 Task: Sort the products in the category "Babies & Kids" by price (lowest first).
Action: Mouse moved to (322, 146)
Screenshot: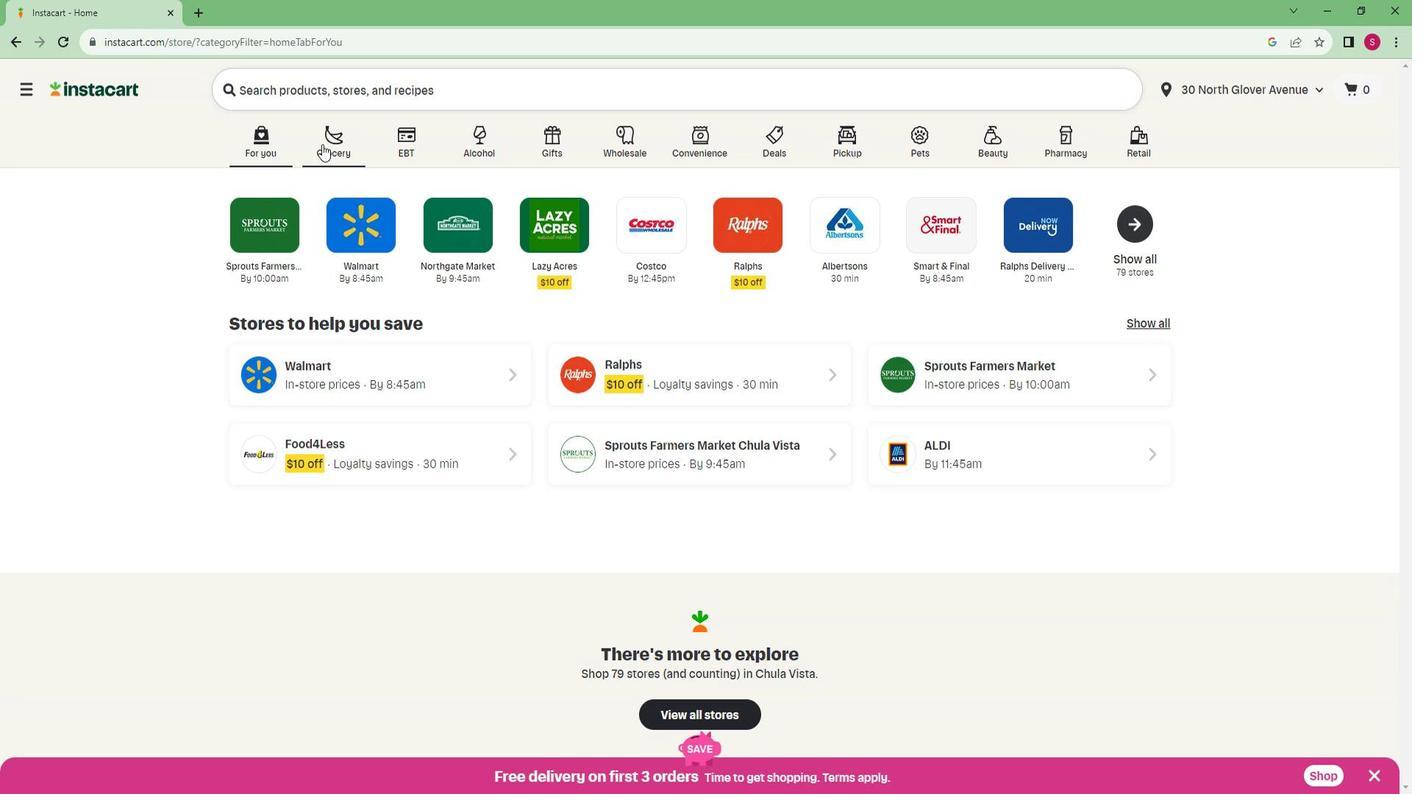 
Action: Mouse pressed left at (322, 146)
Screenshot: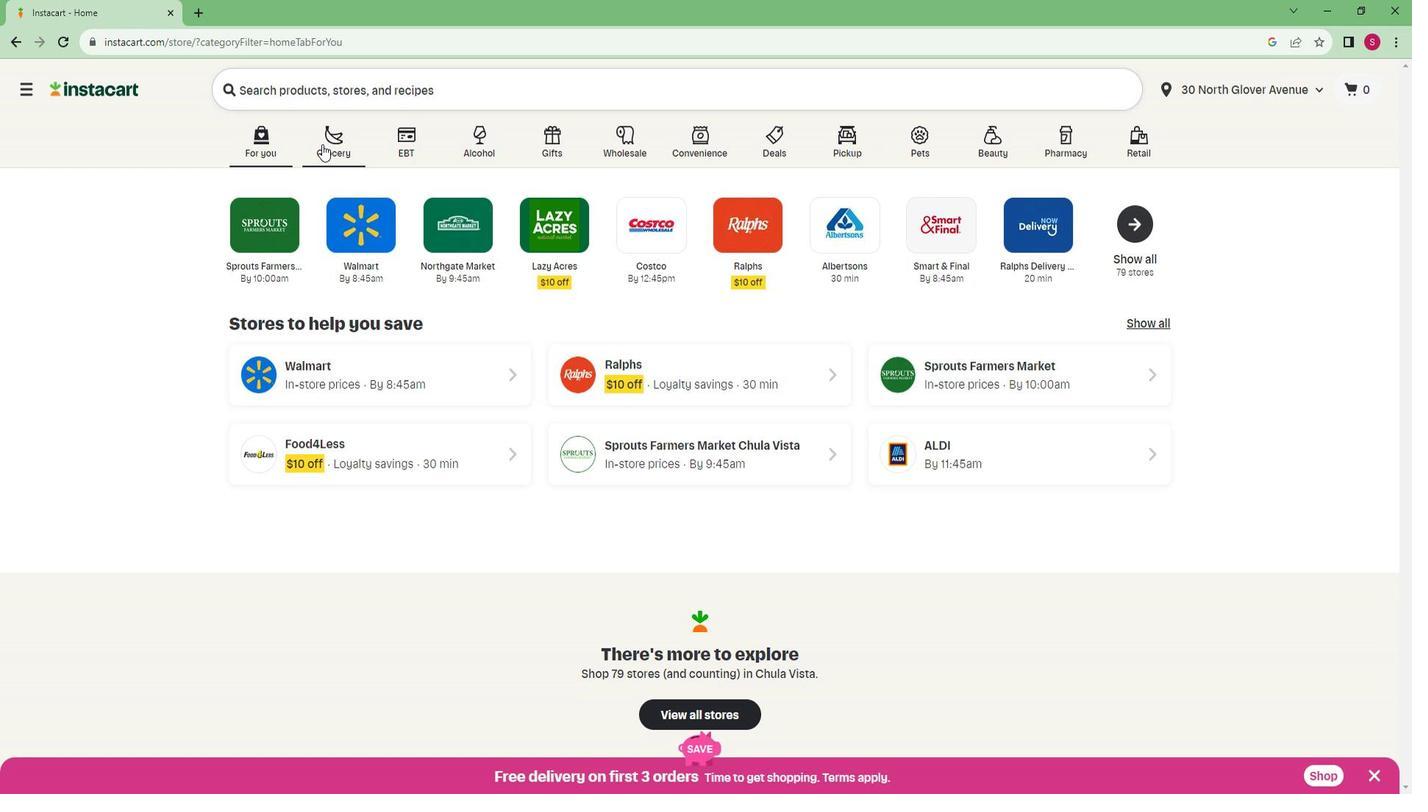 
Action: Mouse moved to (304, 433)
Screenshot: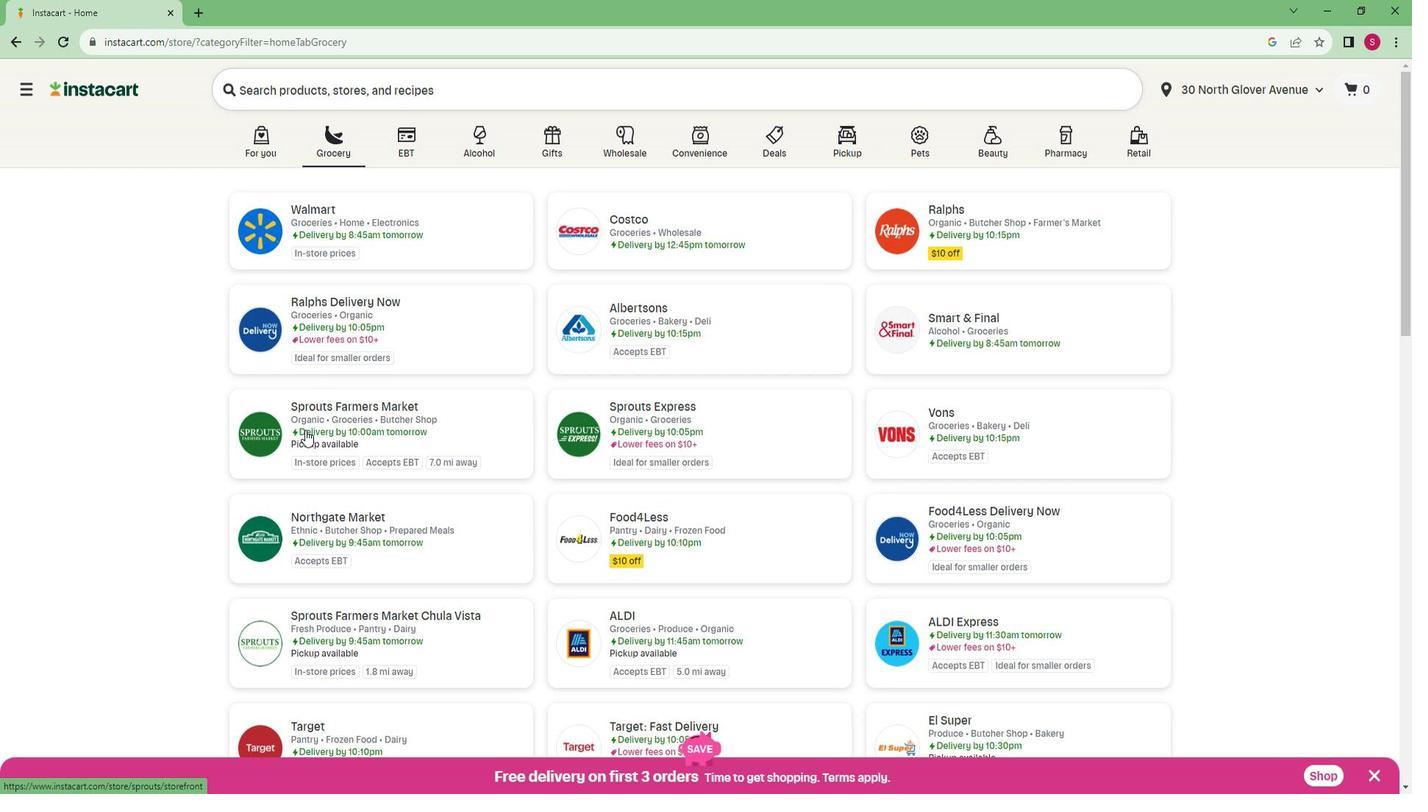 
Action: Mouse pressed left at (304, 433)
Screenshot: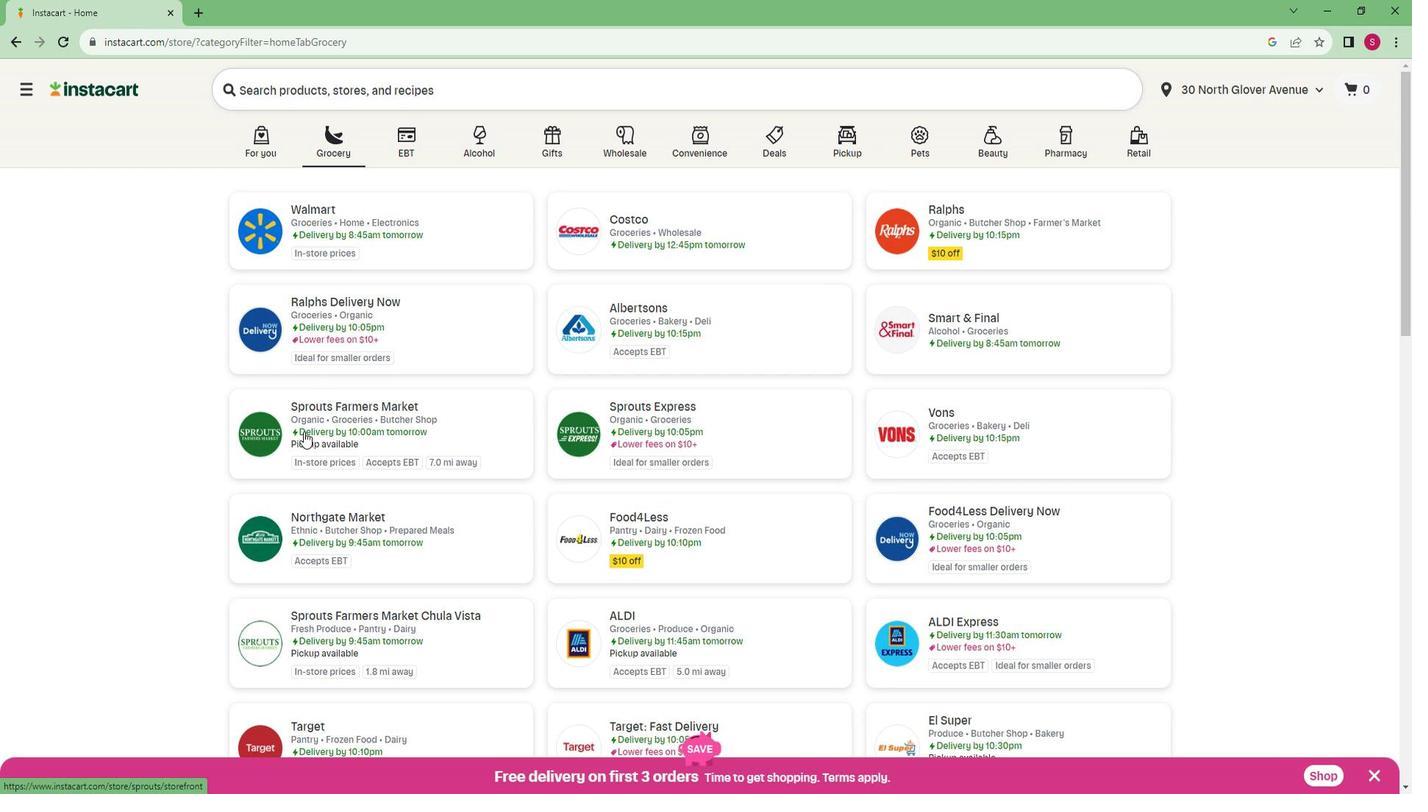 
Action: Mouse moved to (145, 553)
Screenshot: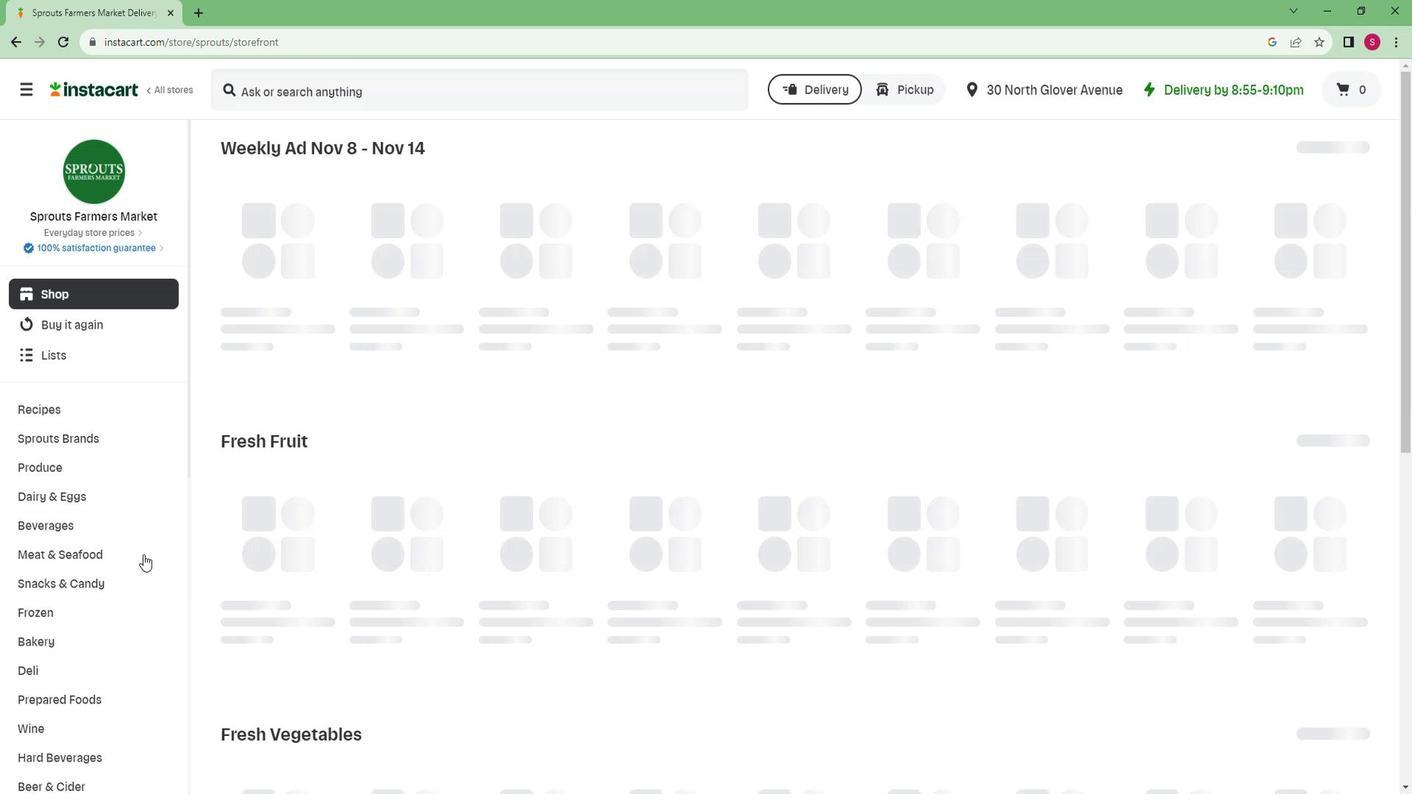 
Action: Mouse scrolled (145, 553) with delta (0, 0)
Screenshot: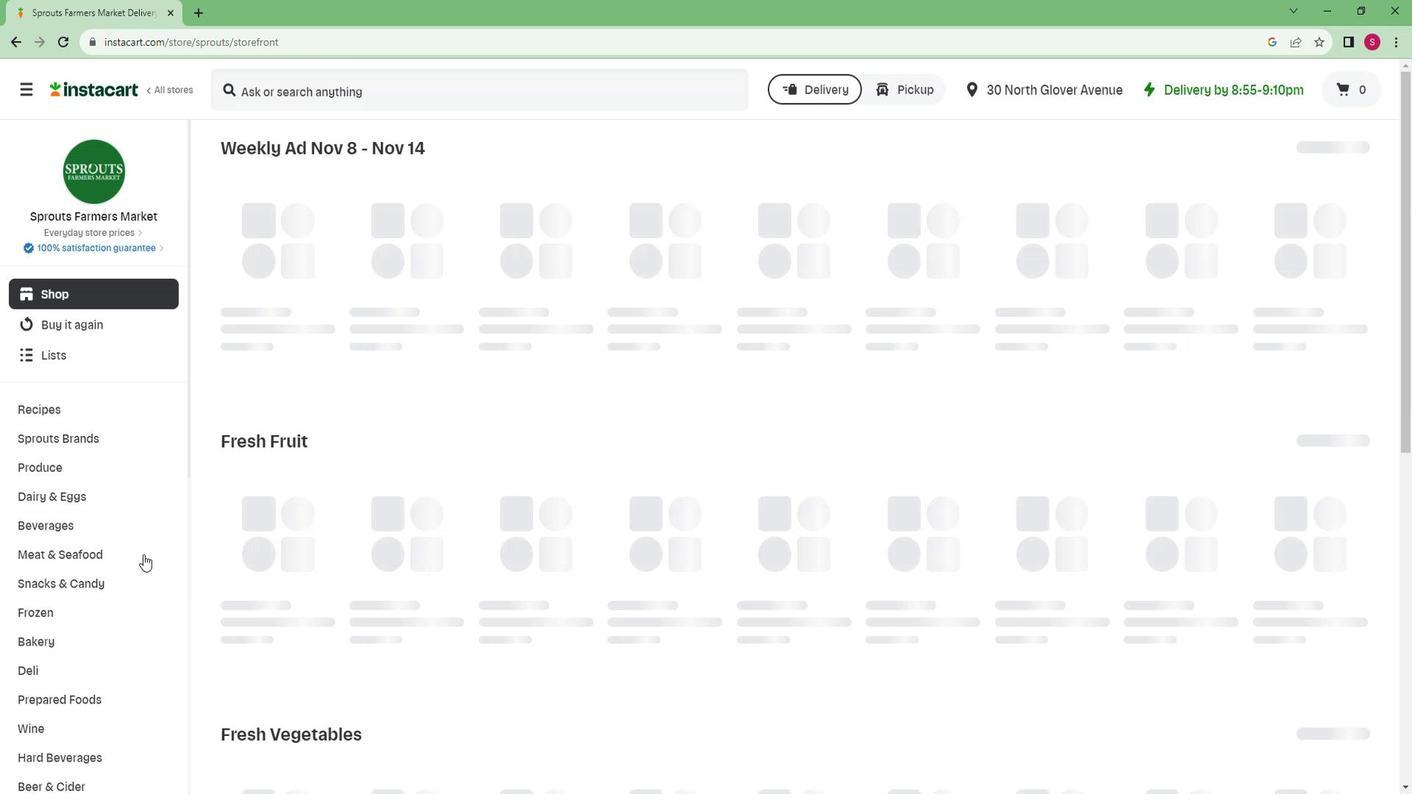 
Action: Mouse moved to (144, 556)
Screenshot: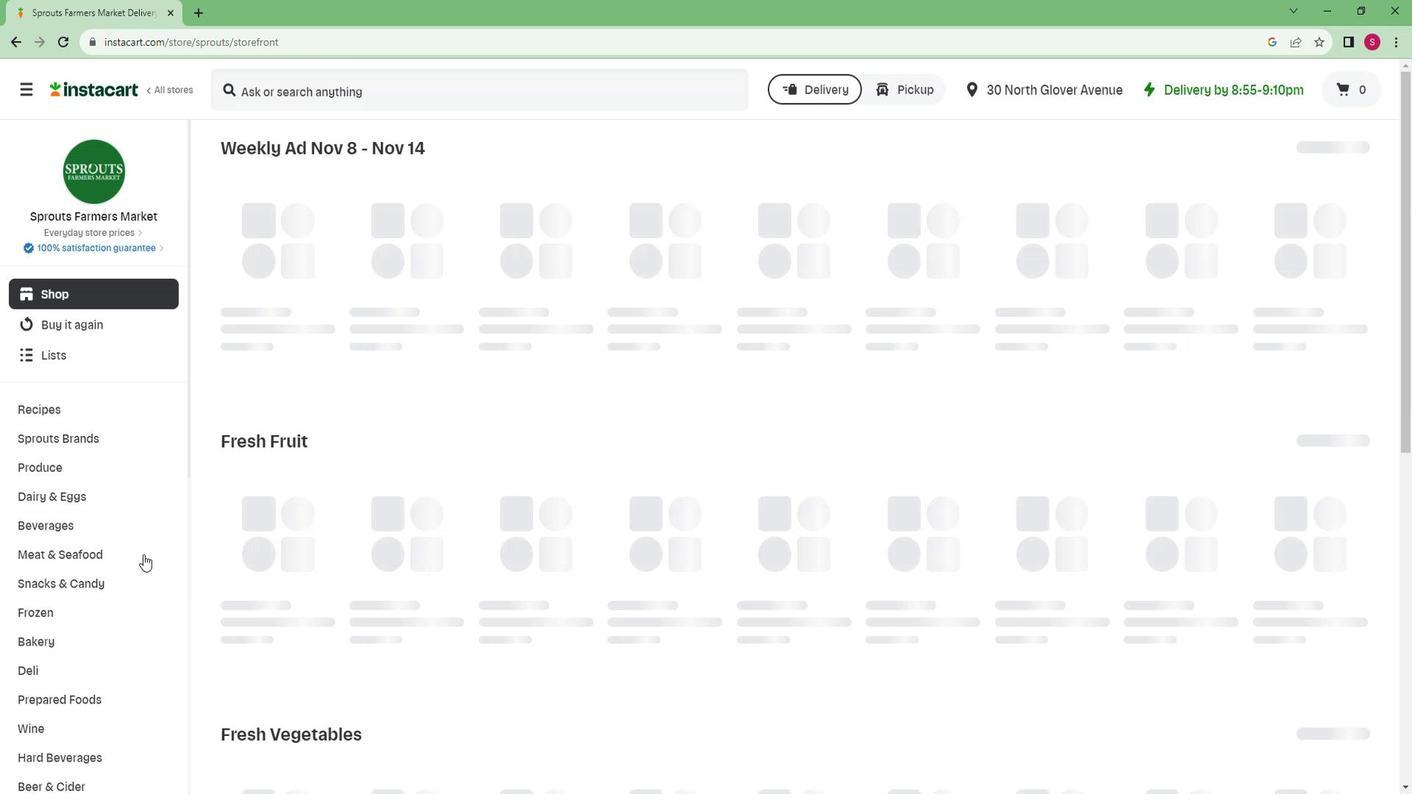 
Action: Mouse scrolled (144, 555) with delta (0, 0)
Screenshot: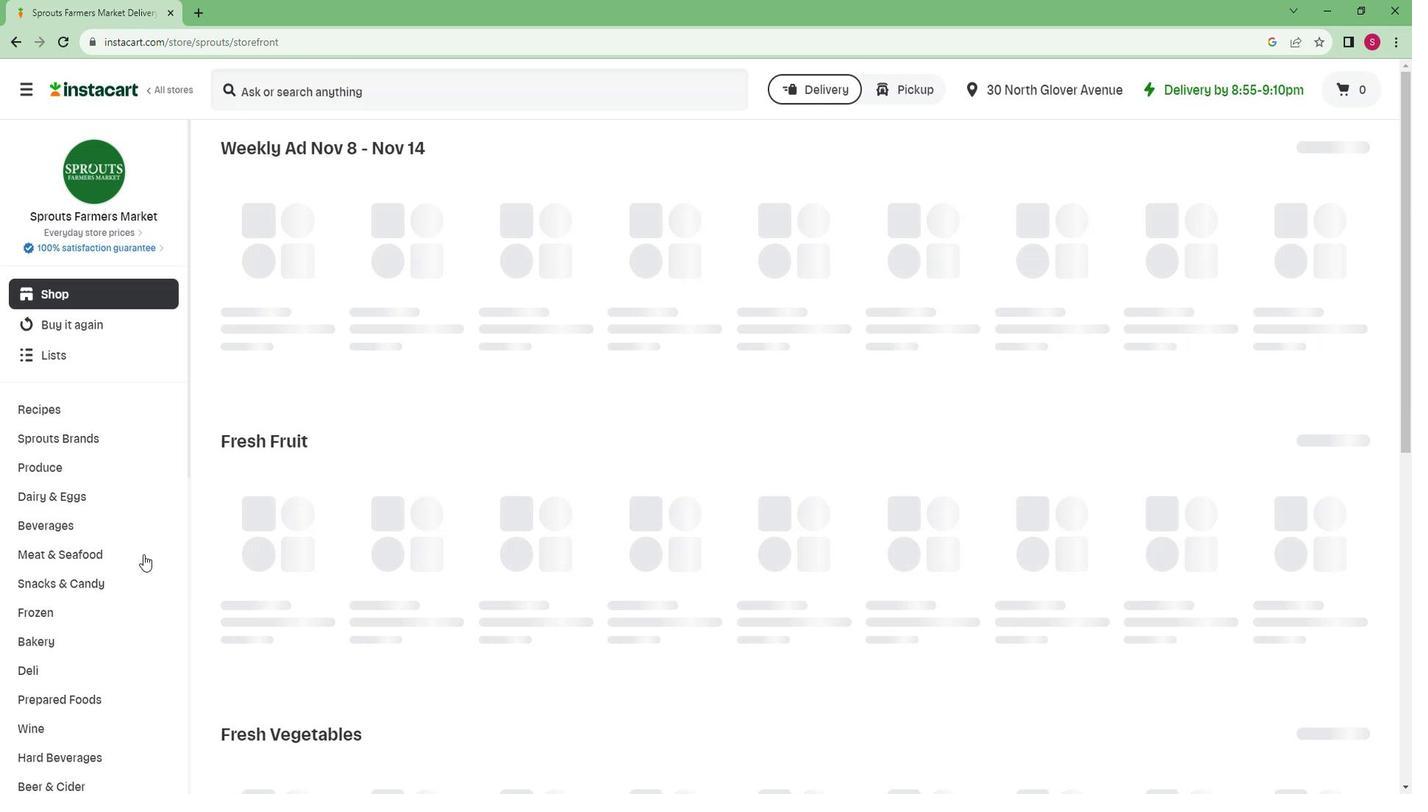 
Action: Mouse scrolled (144, 555) with delta (0, 0)
Screenshot: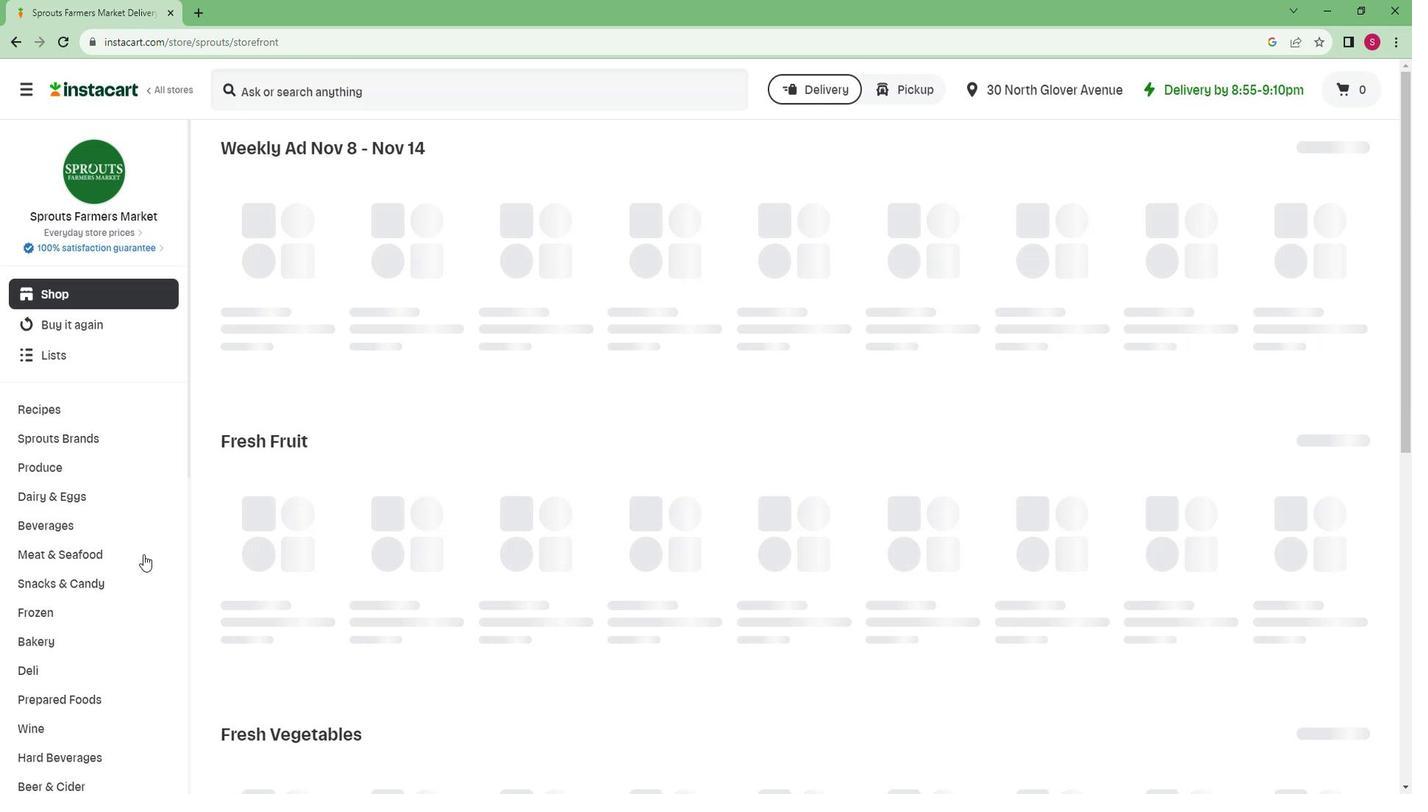 
Action: Mouse scrolled (144, 555) with delta (0, 0)
Screenshot: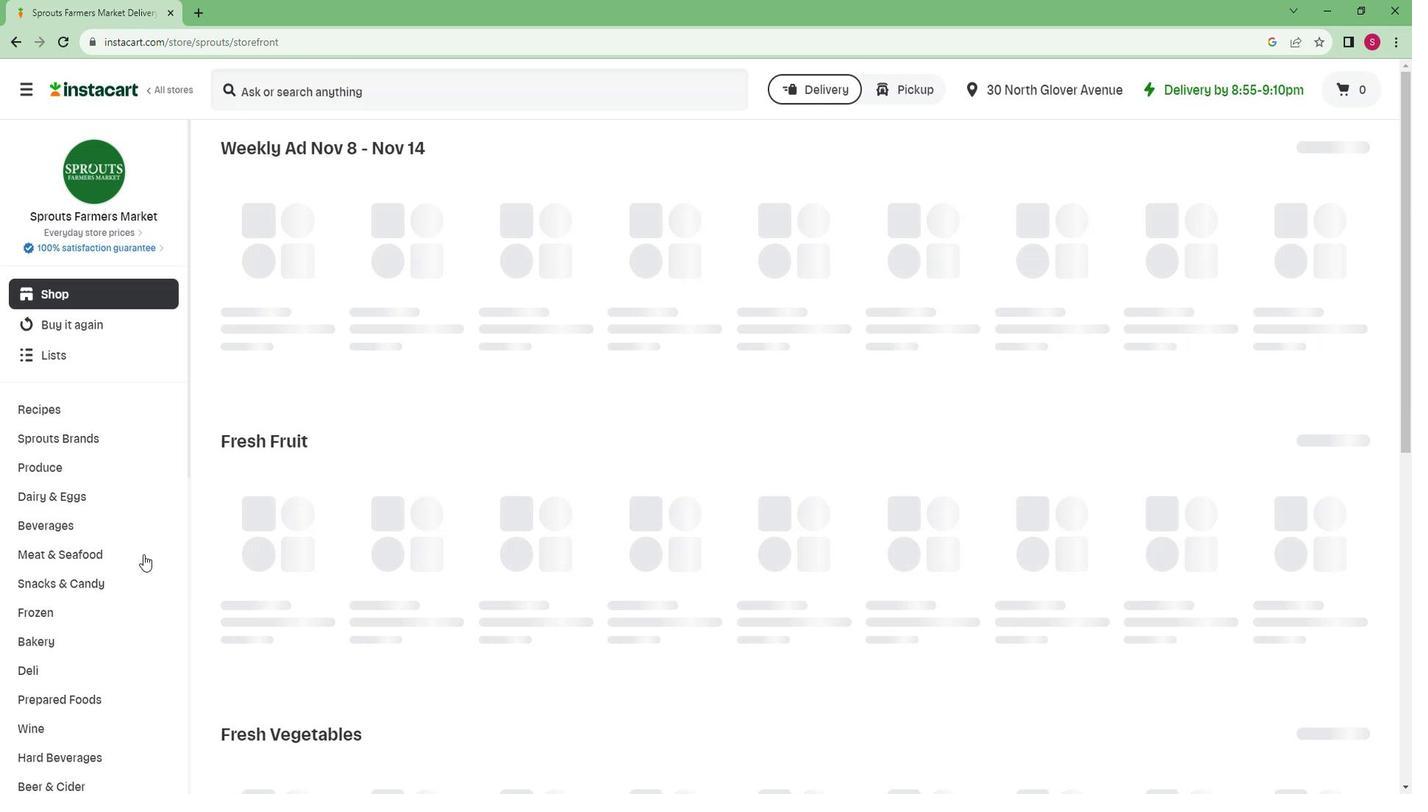 
Action: Mouse scrolled (144, 555) with delta (0, 0)
Screenshot: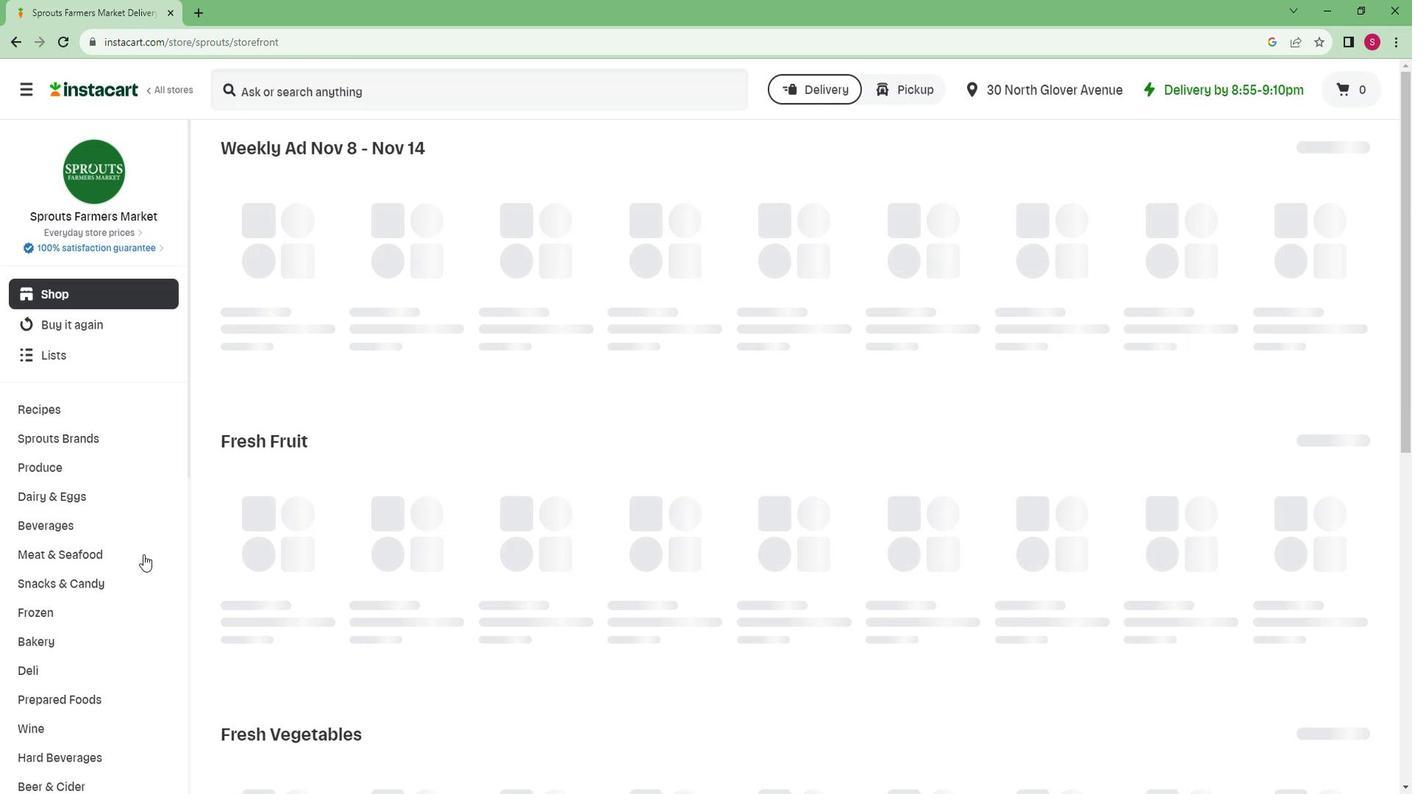 
Action: Mouse scrolled (144, 555) with delta (0, 0)
Screenshot: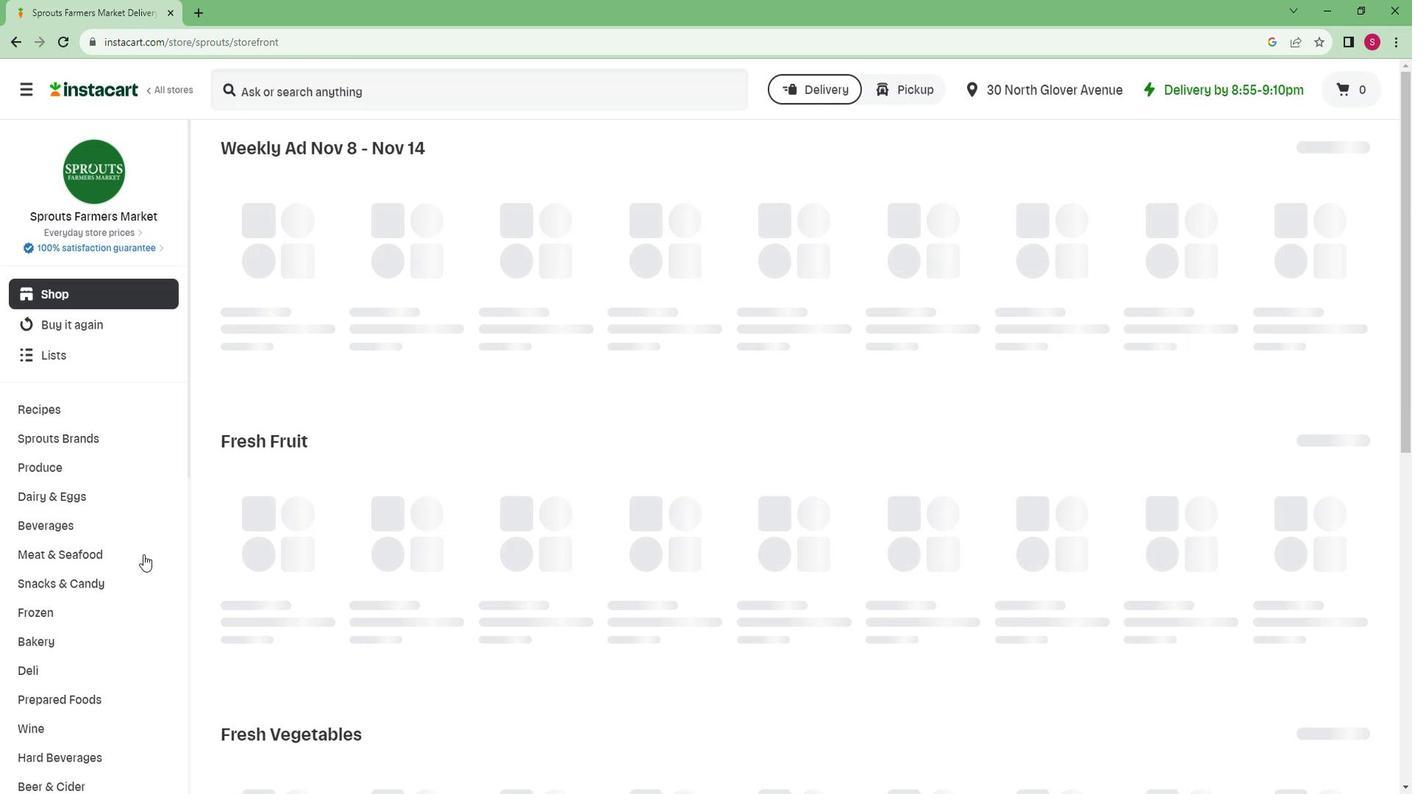 
Action: Mouse moved to (142, 556)
Screenshot: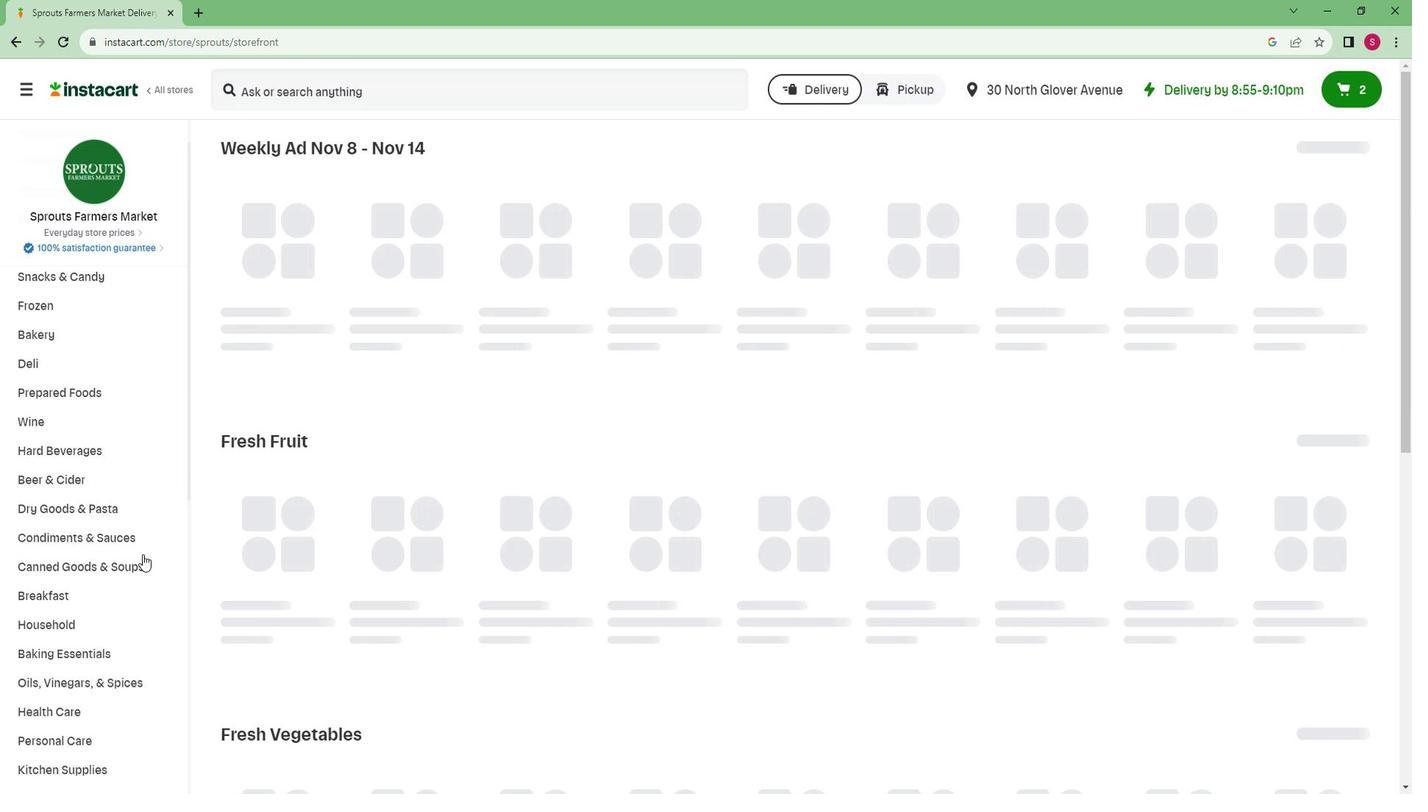 
Action: Mouse scrolled (142, 555) with delta (0, 0)
Screenshot: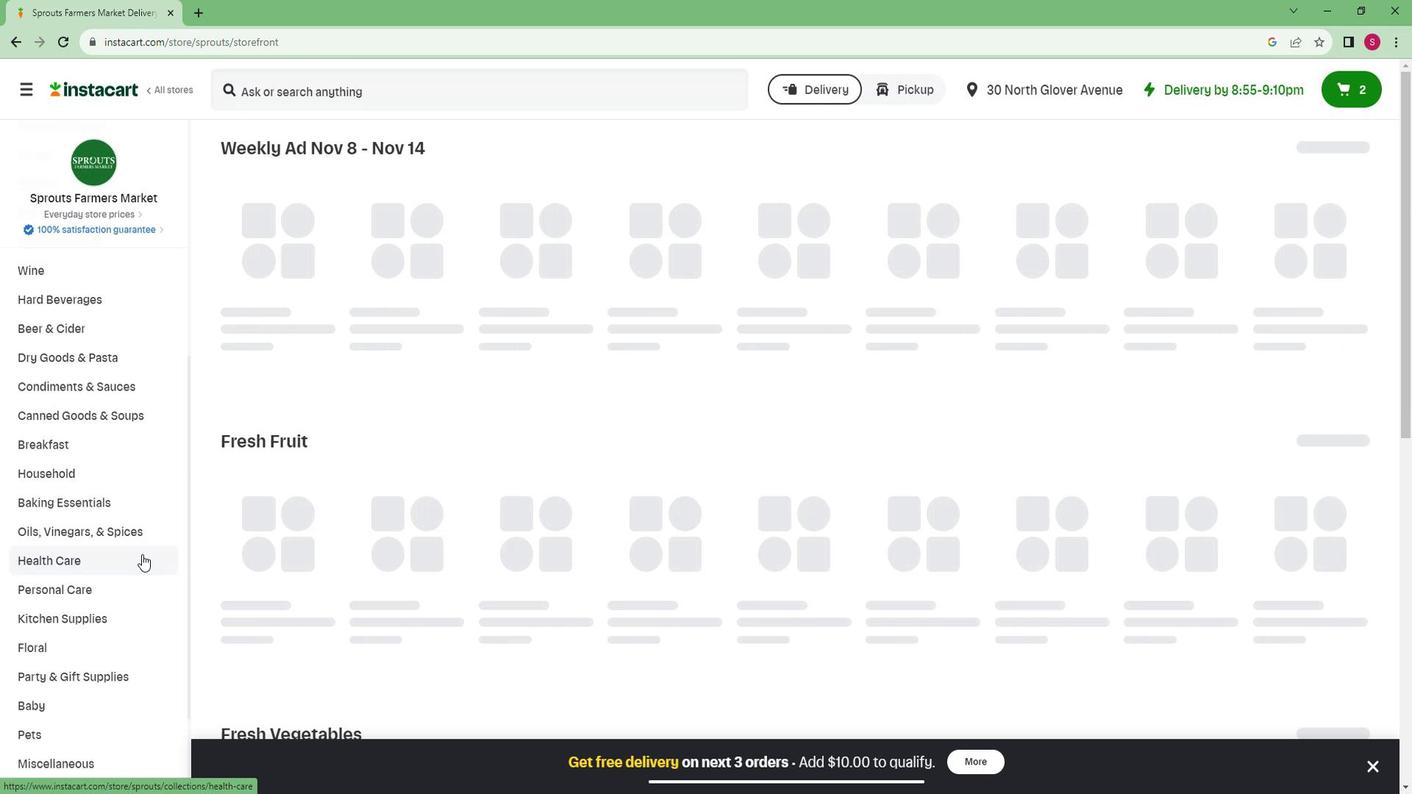 
Action: Mouse scrolled (142, 555) with delta (0, 0)
Screenshot: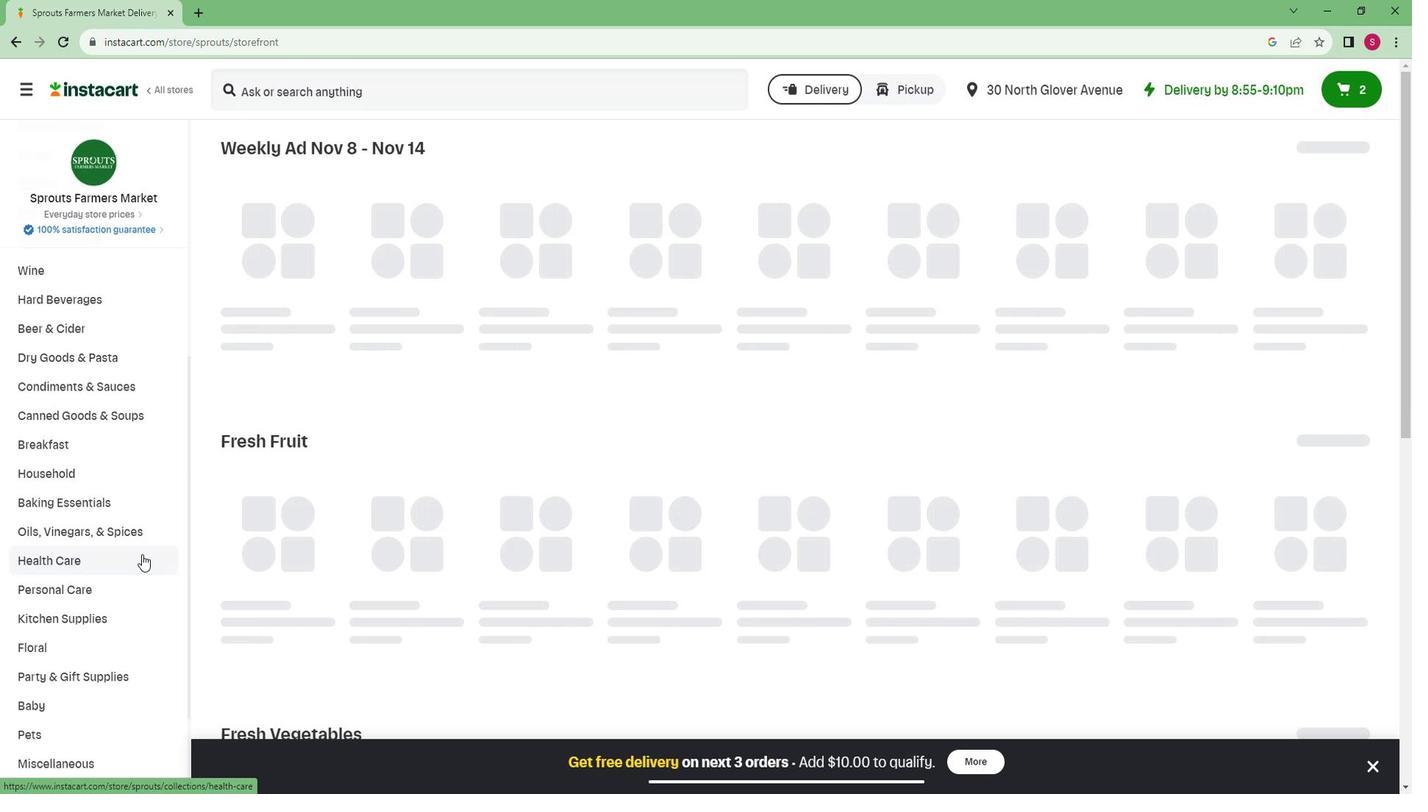 
Action: Mouse scrolled (142, 555) with delta (0, 0)
Screenshot: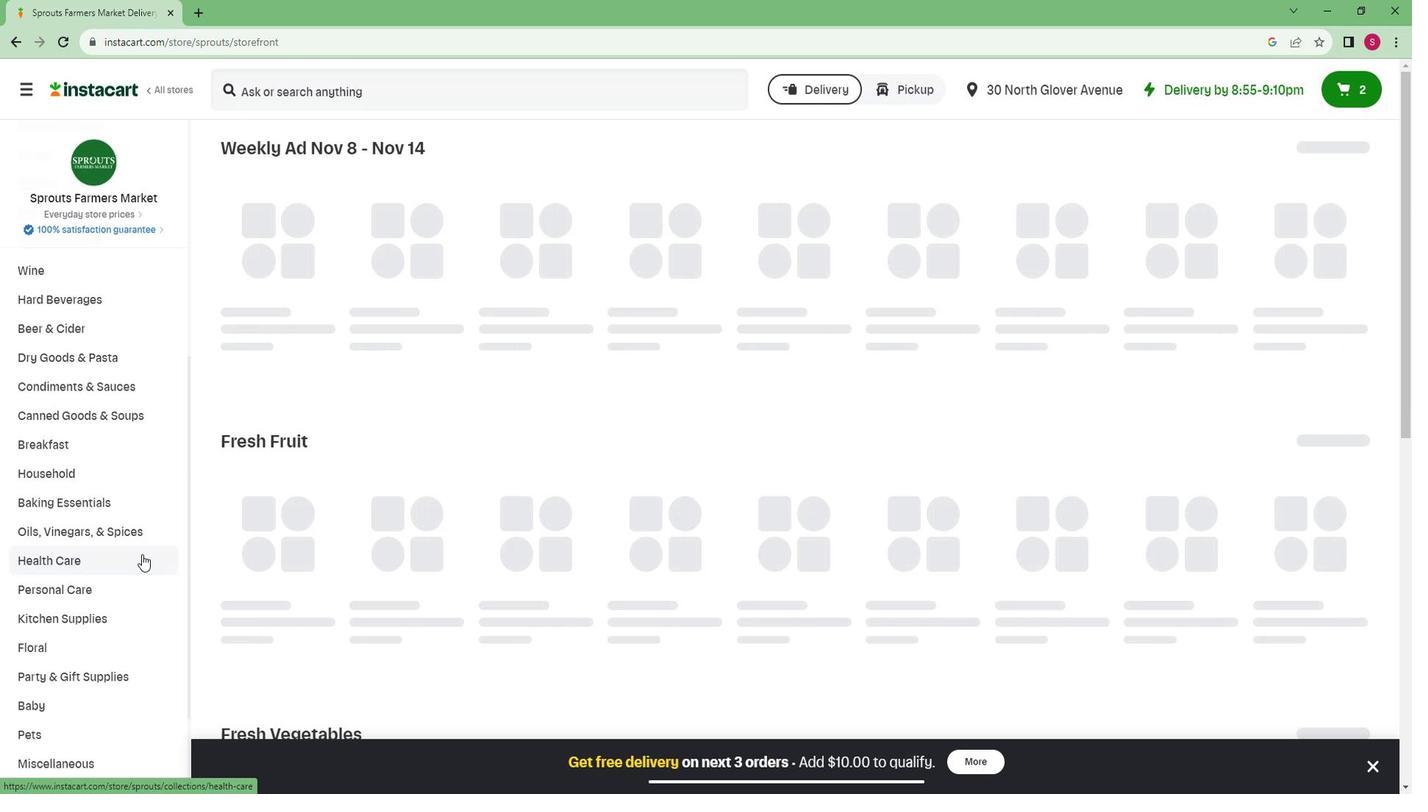
Action: Mouse moved to (142, 556)
Screenshot: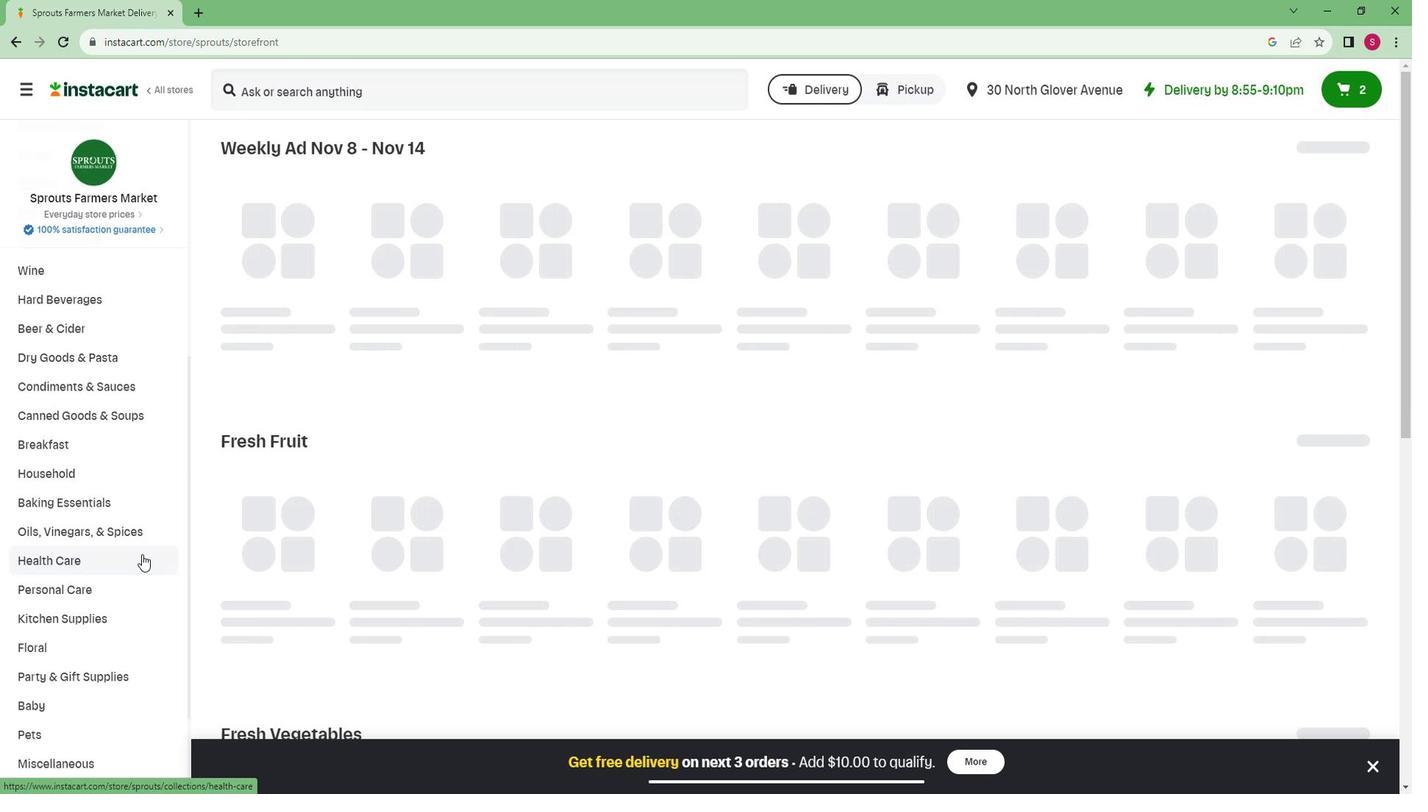 
Action: Mouse scrolled (142, 555) with delta (0, 0)
Screenshot: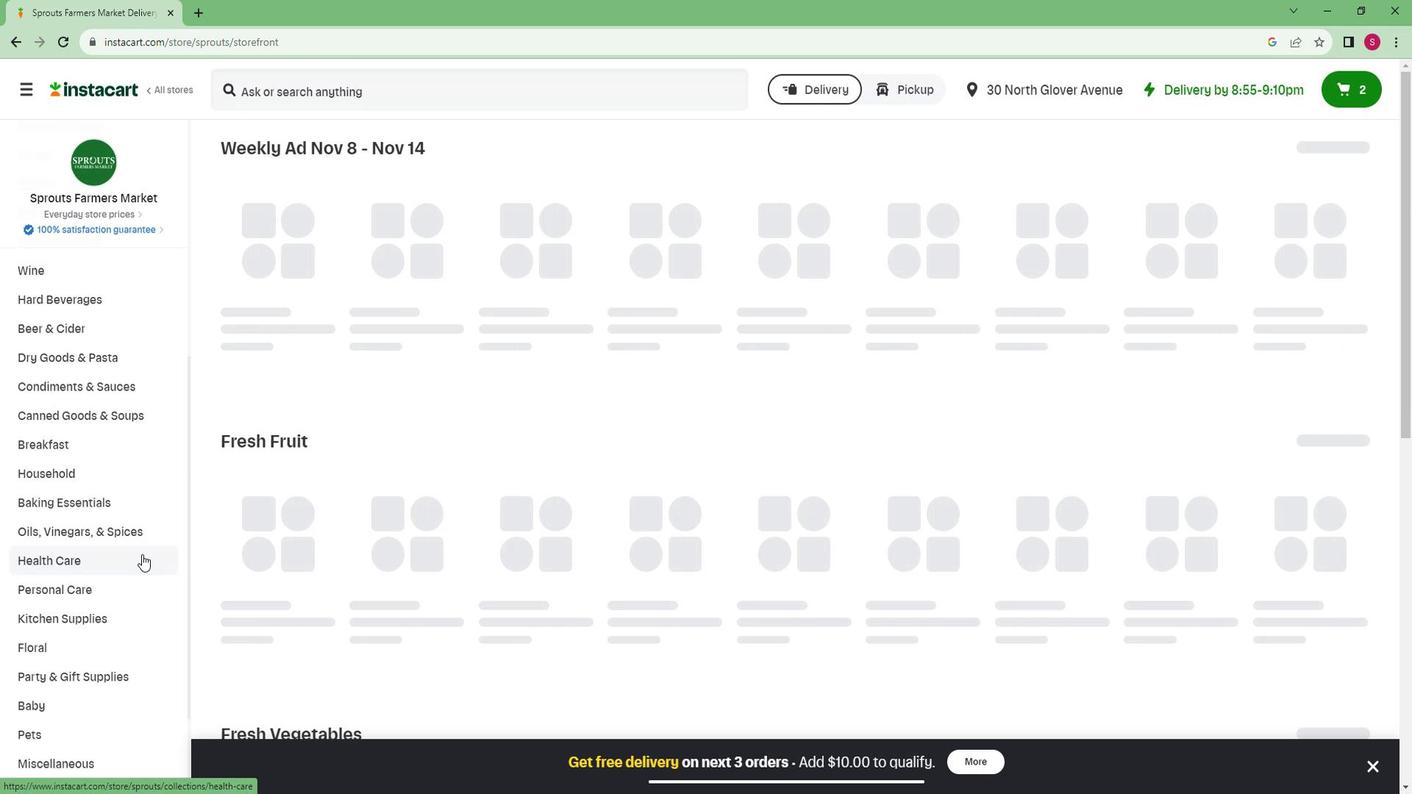 
Action: Mouse moved to (141, 555)
Screenshot: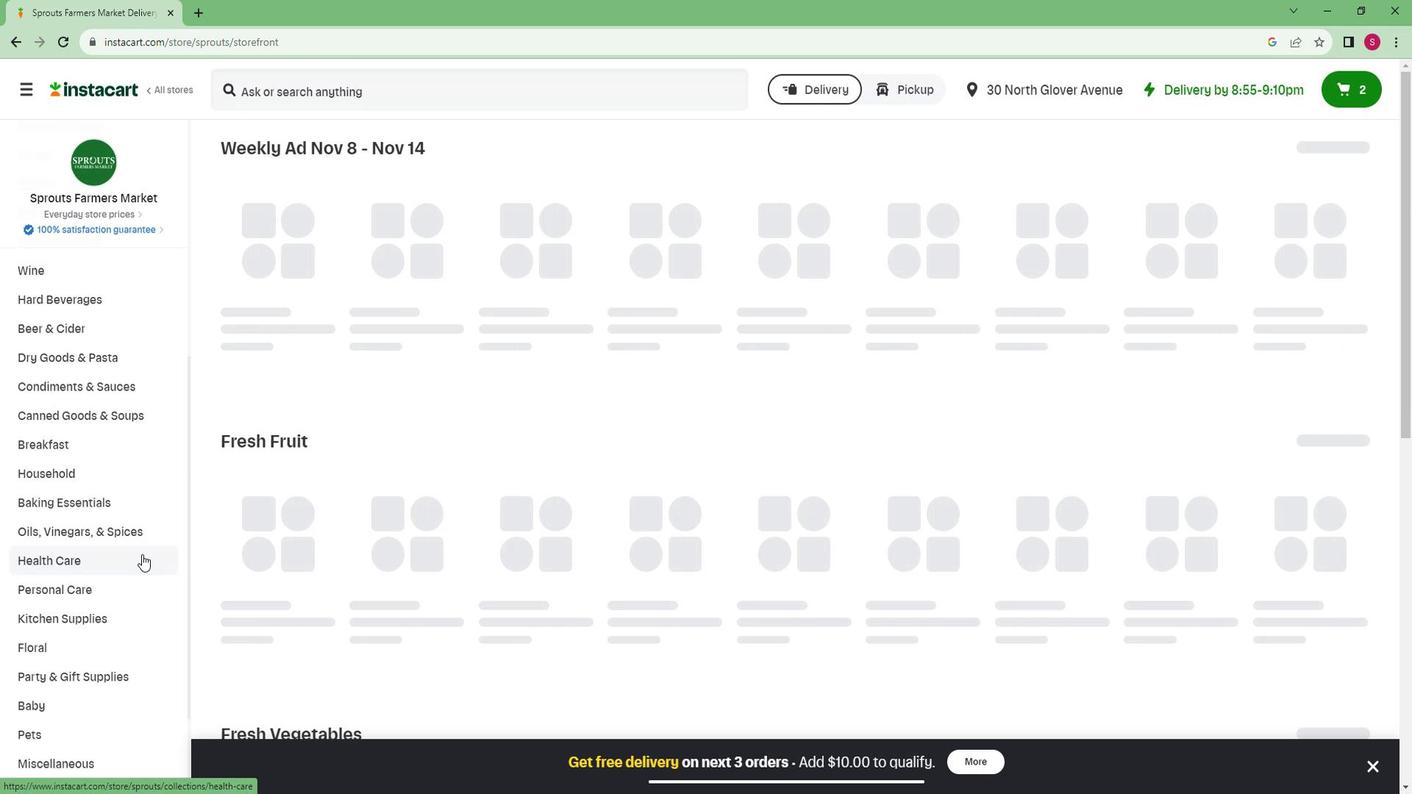 
Action: Mouse scrolled (141, 554) with delta (0, 0)
Screenshot: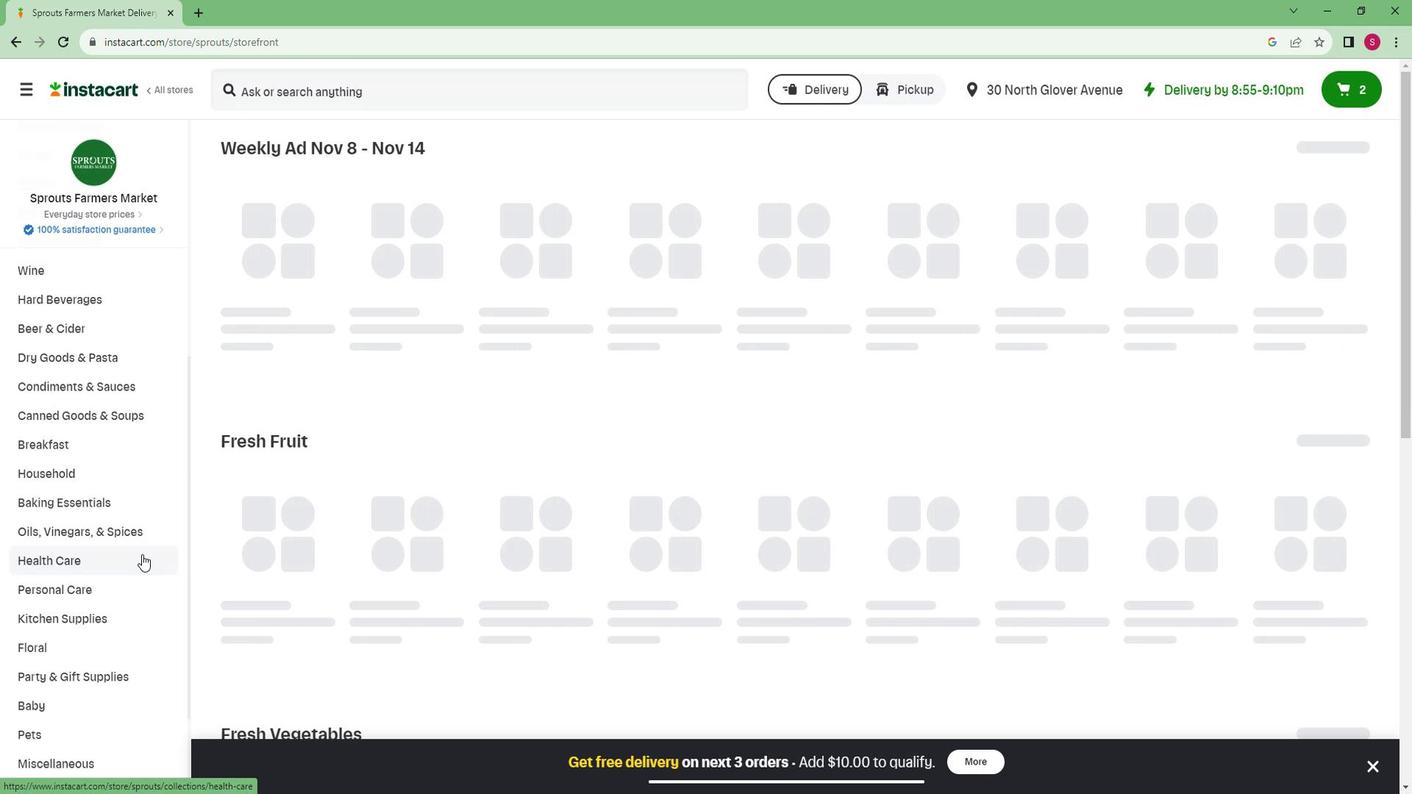 
Action: Mouse moved to (139, 553)
Screenshot: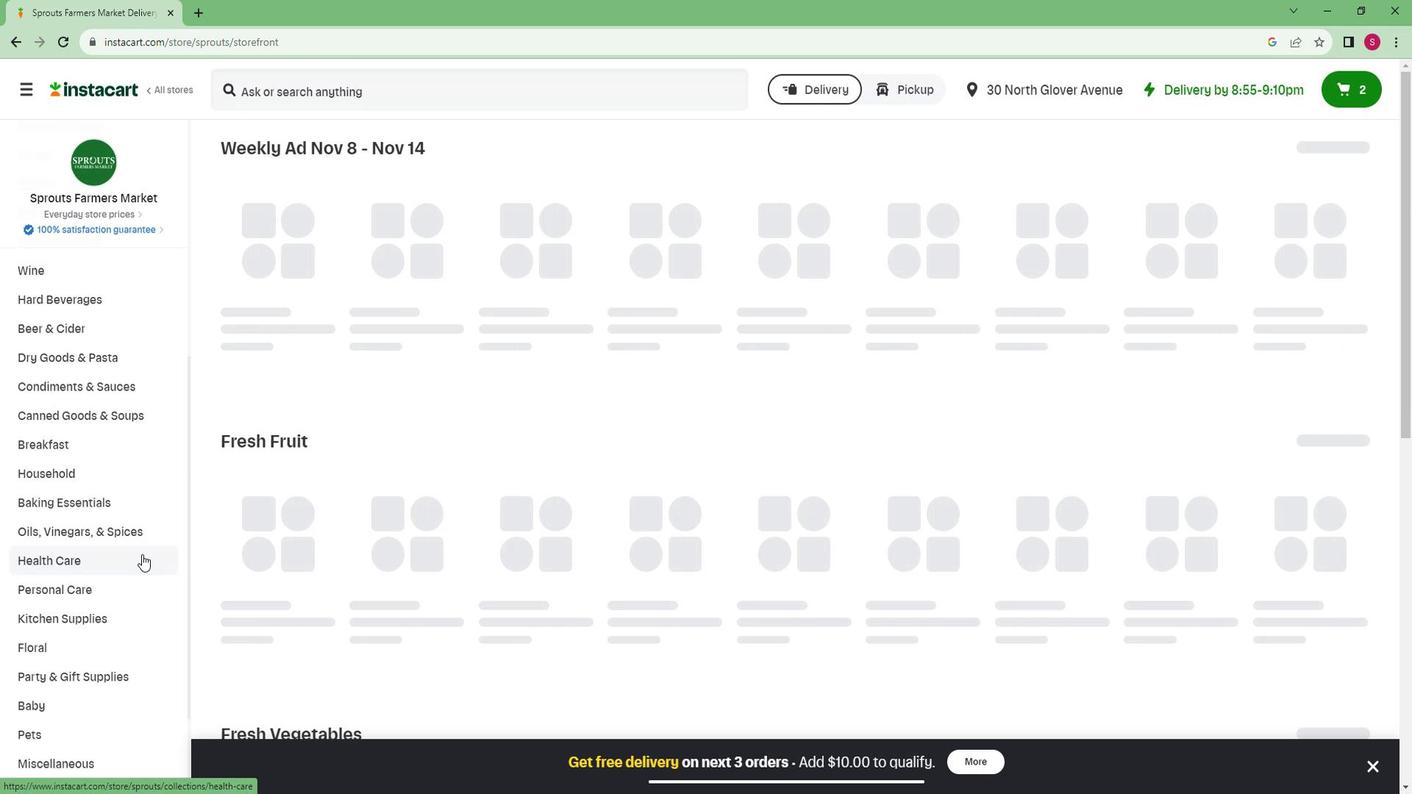 
Action: Mouse scrolled (139, 553) with delta (0, 0)
Screenshot: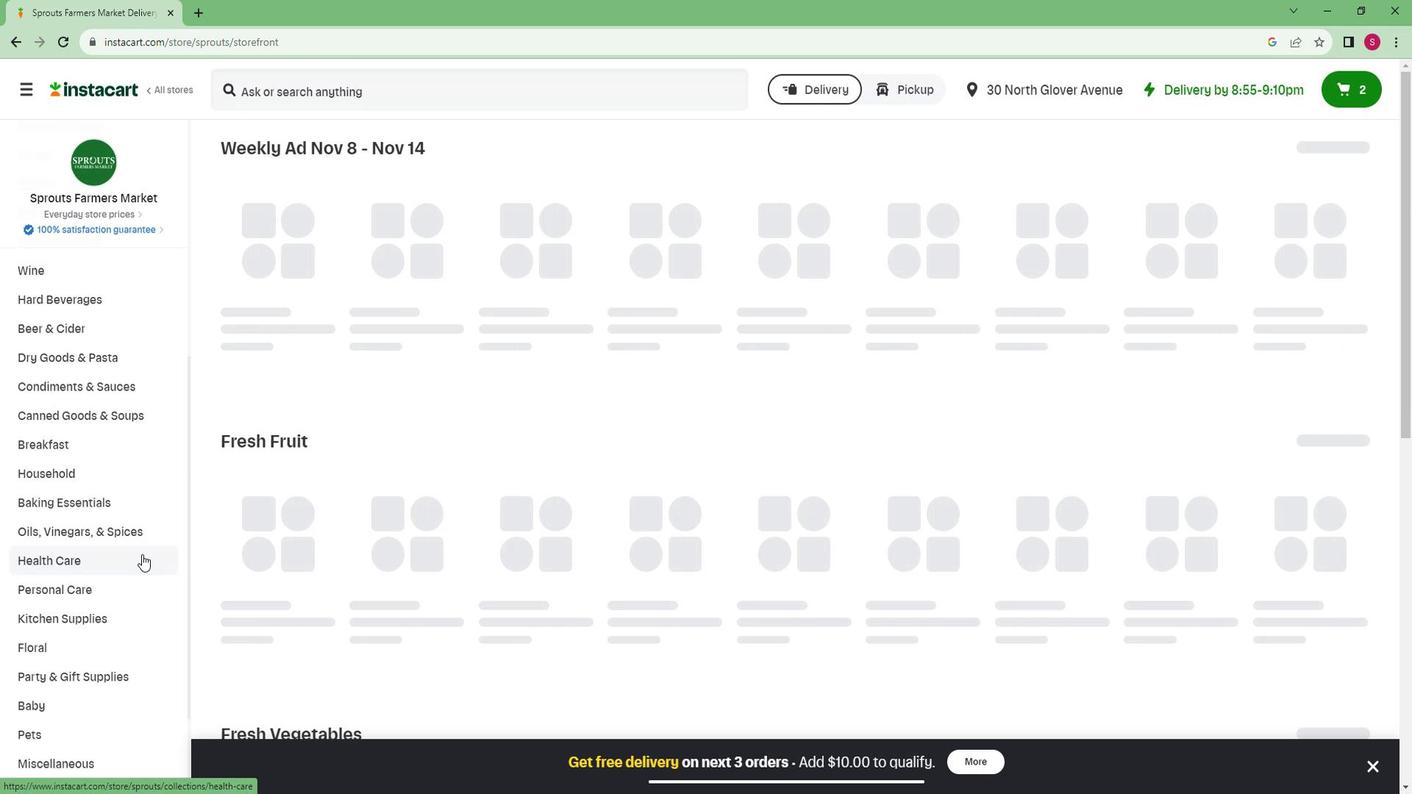 
Action: Mouse moved to (58, 684)
Screenshot: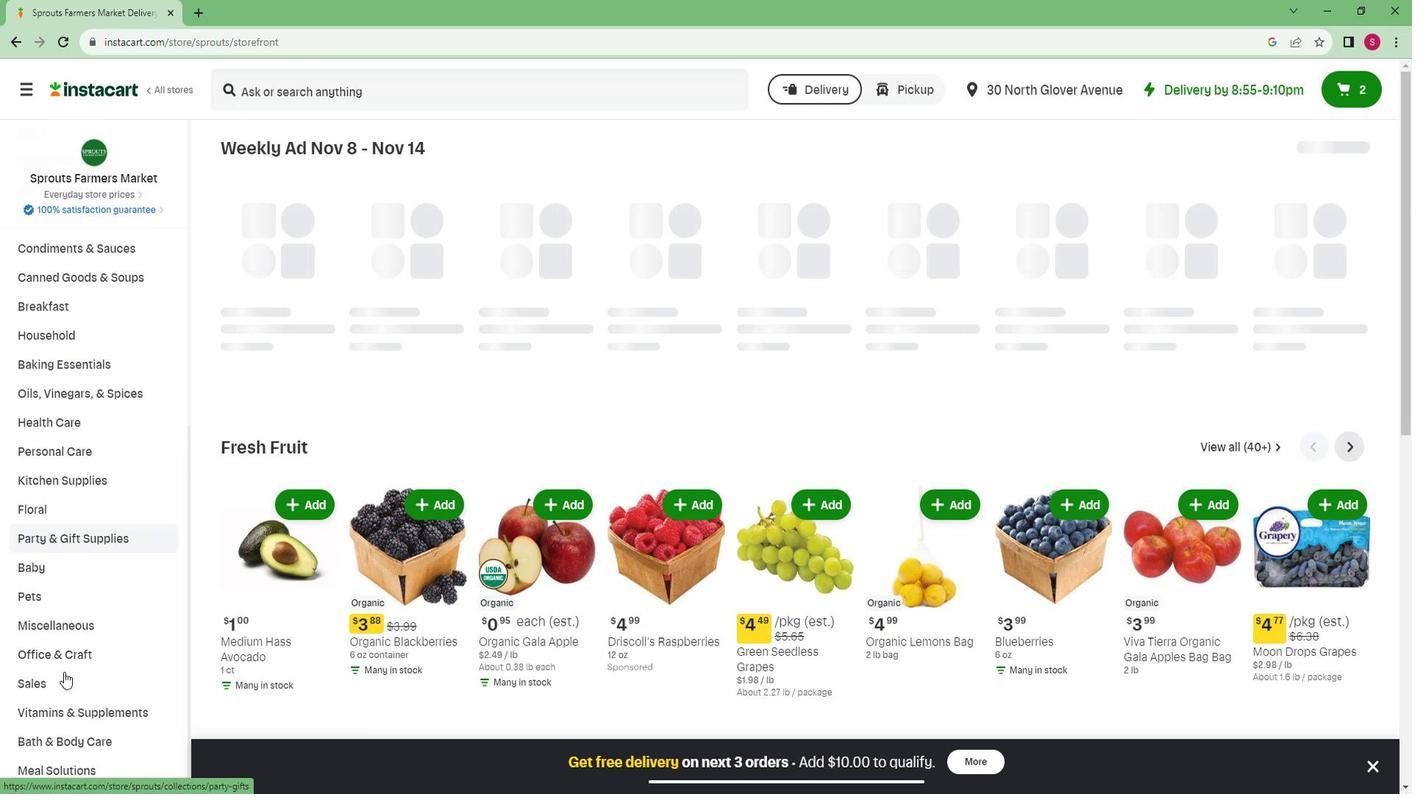 
Action: Mouse scrolled (58, 683) with delta (0, 0)
Screenshot: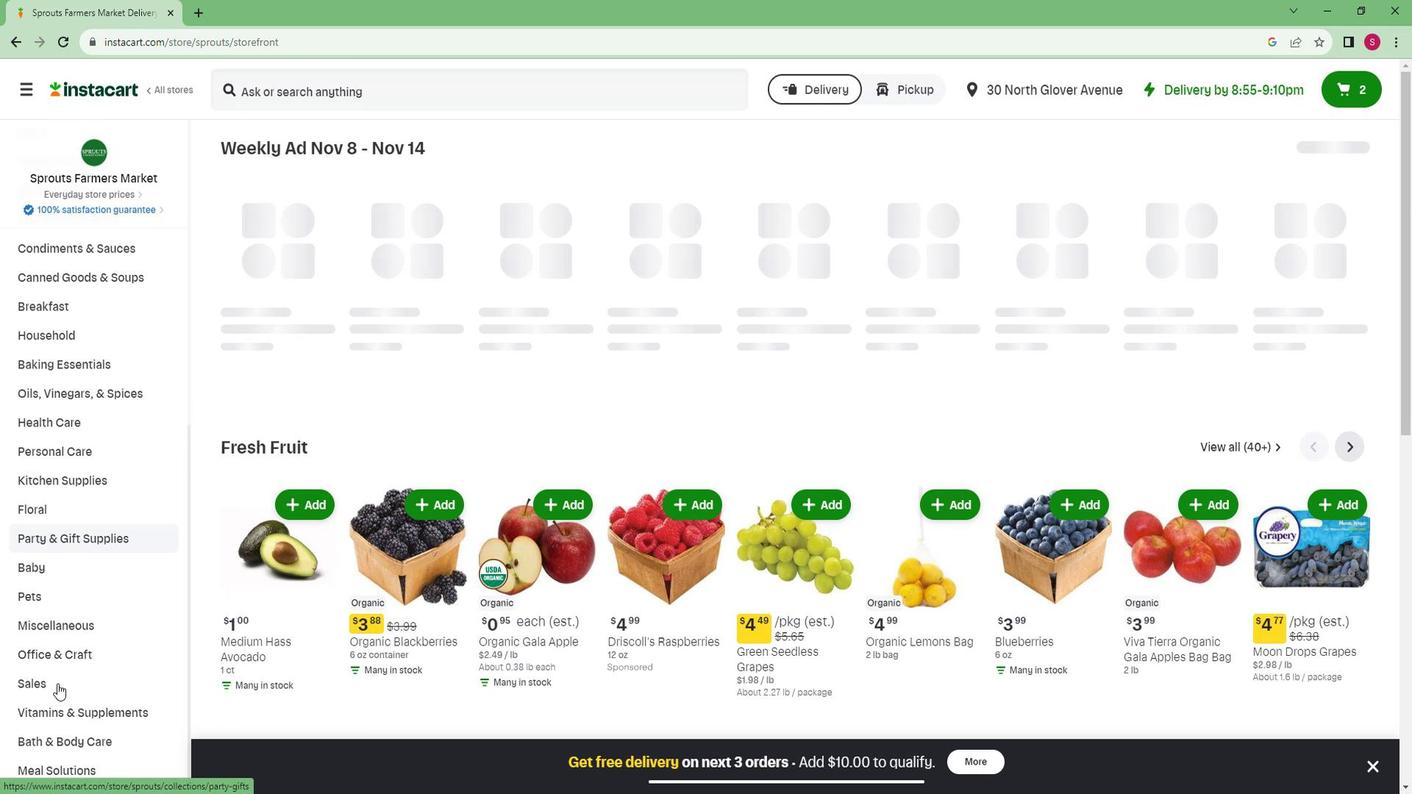 
Action: Mouse moved to (53, 741)
Screenshot: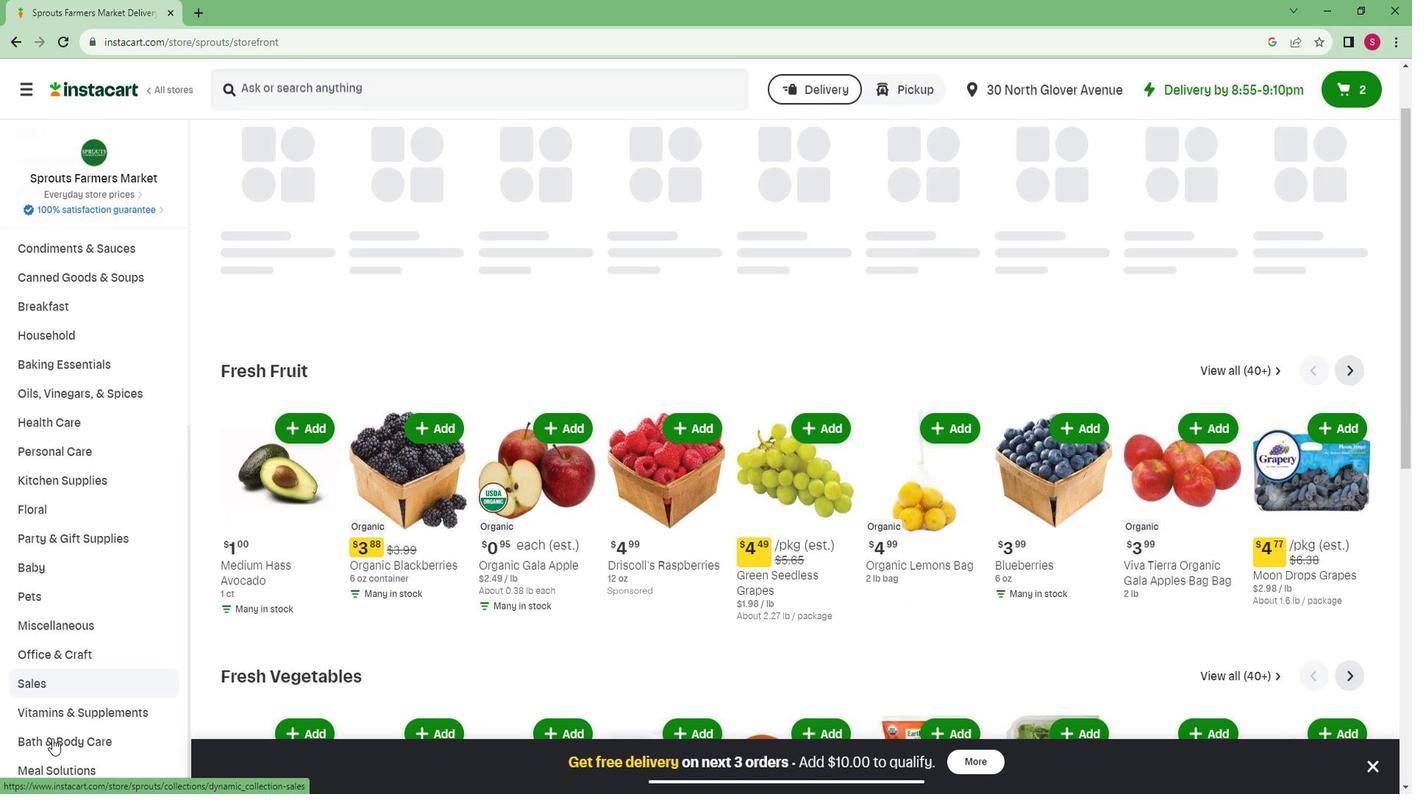 
Action: Mouse pressed left at (53, 741)
Screenshot: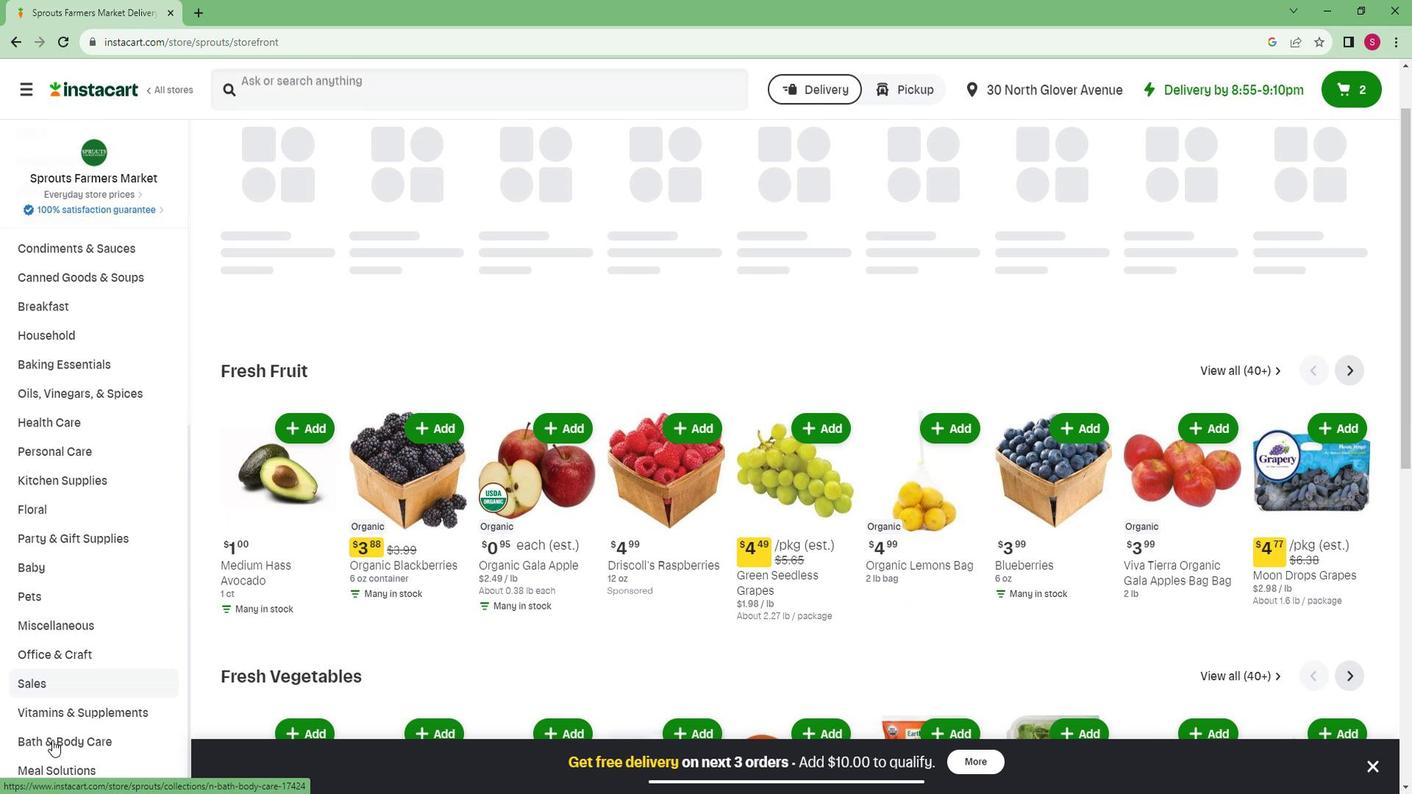 
Action: Mouse moved to (73, 701)
Screenshot: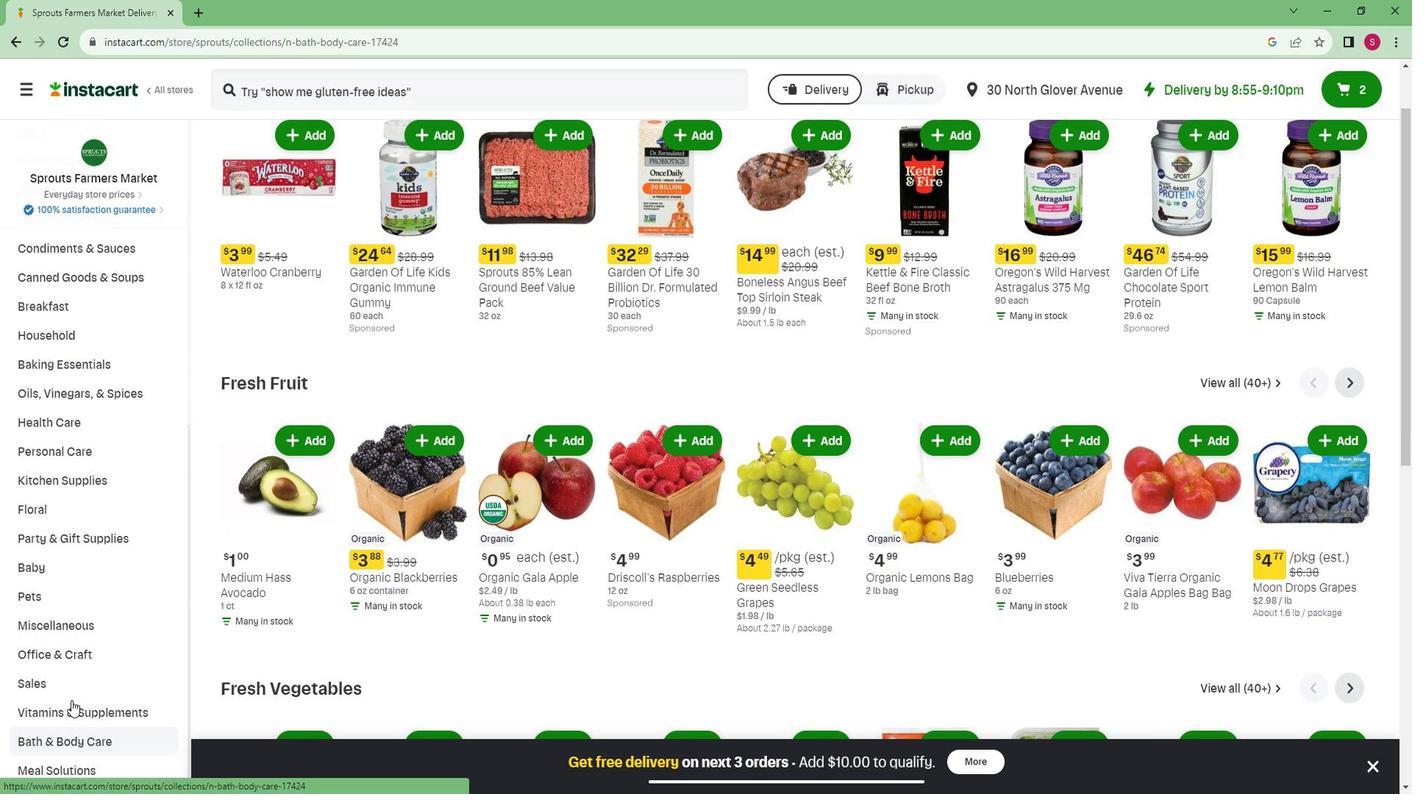
Action: Mouse scrolled (73, 700) with delta (0, 0)
Screenshot: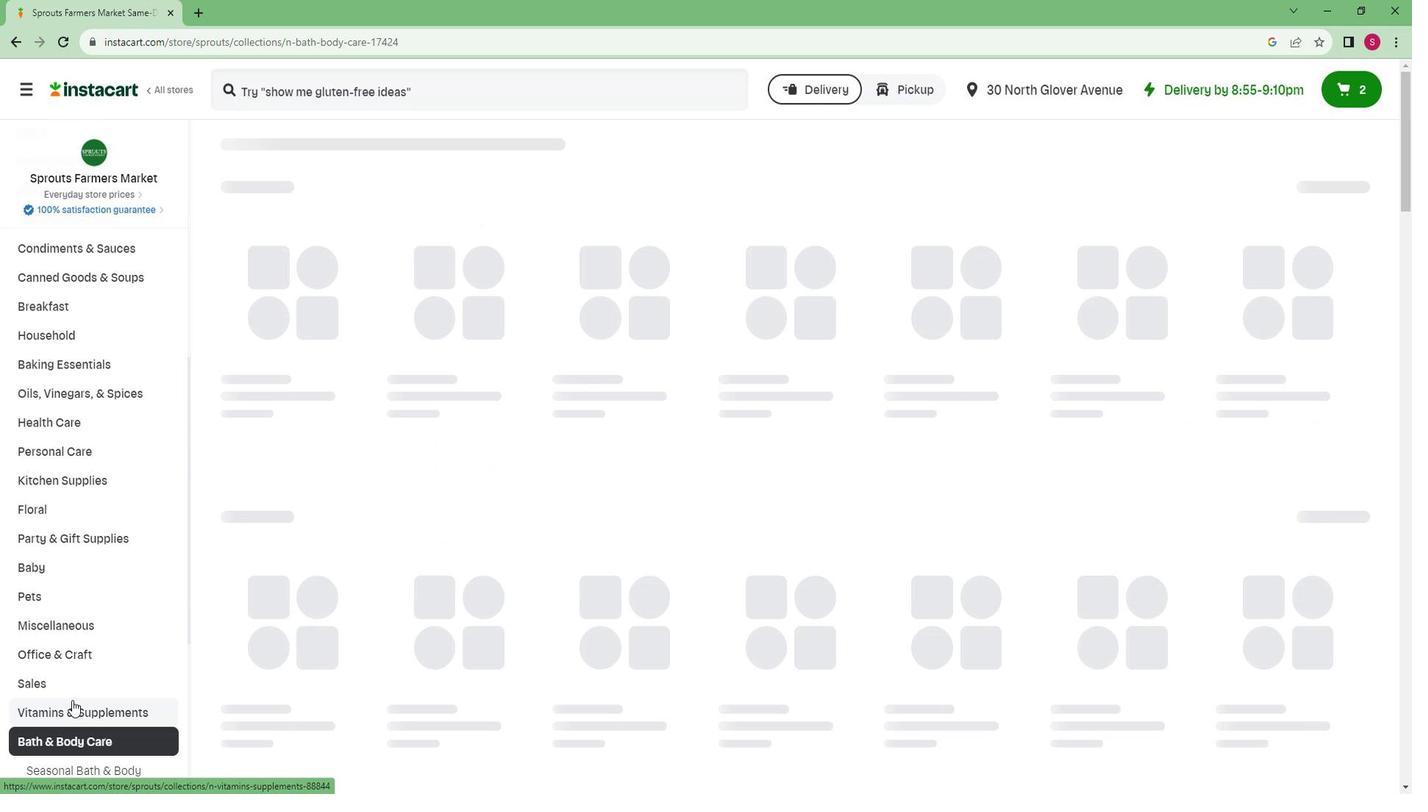 
Action: Mouse scrolled (73, 700) with delta (0, 0)
Screenshot: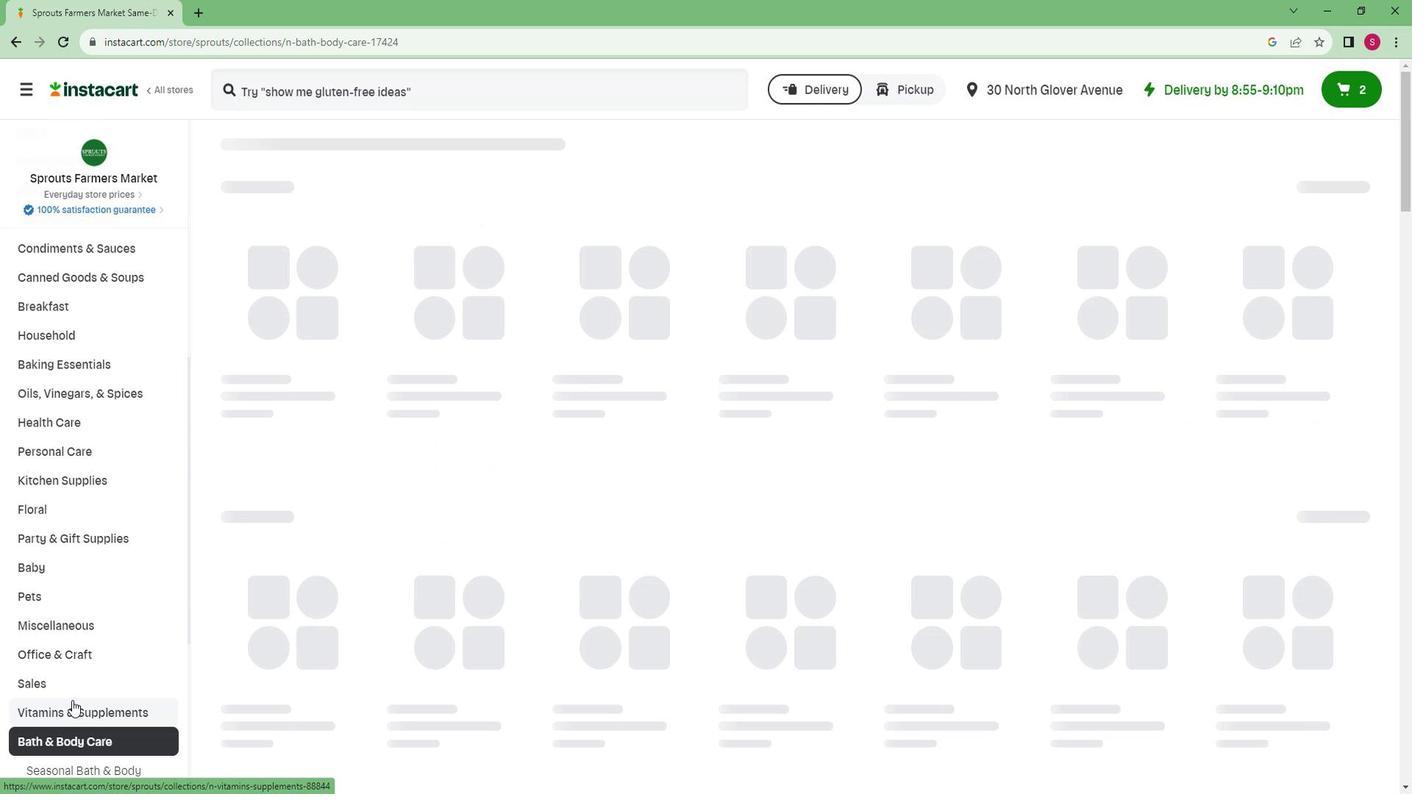 
Action: Mouse scrolled (73, 700) with delta (0, 0)
Screenshot: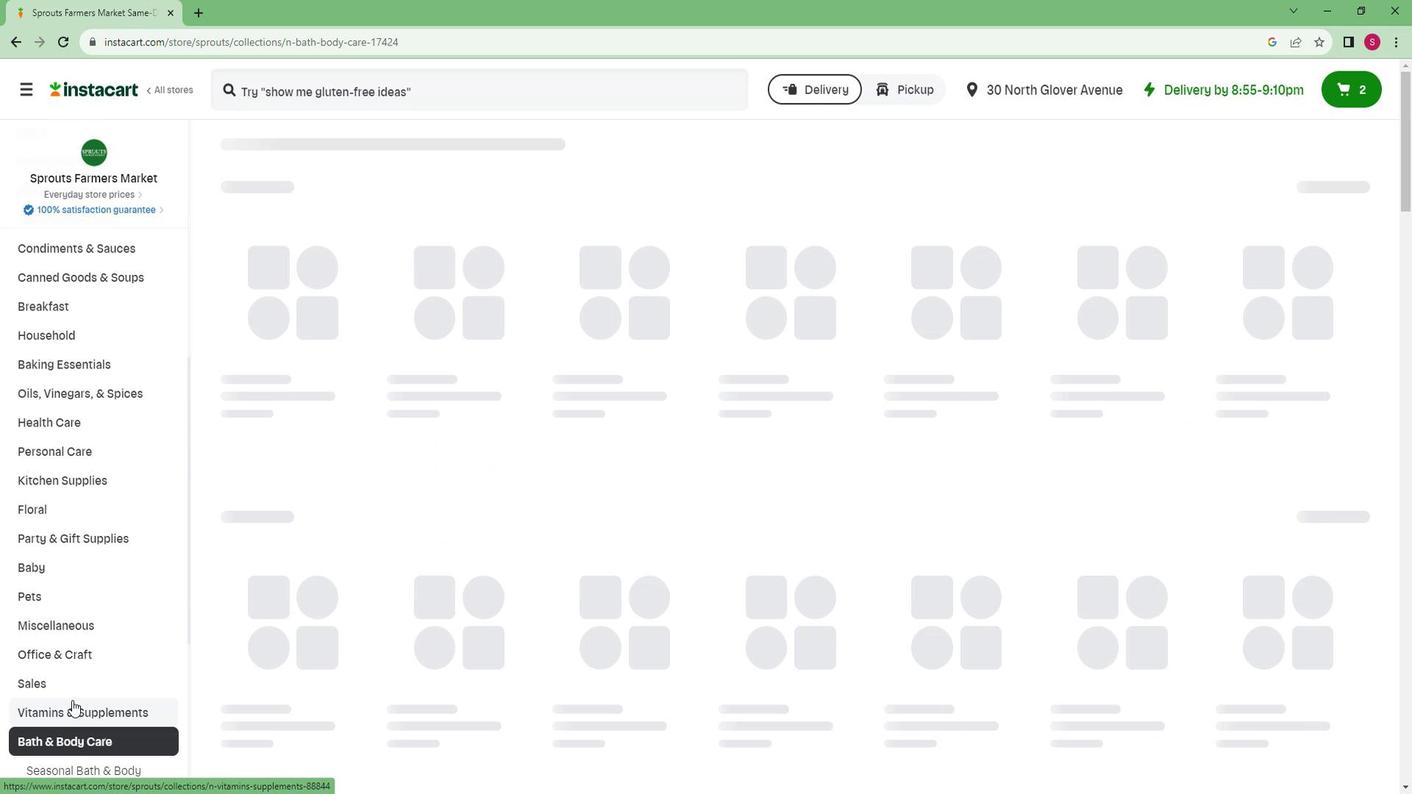 
Action: Mouse scrolled (73, 700) with delta (0, 0)
Screenshot: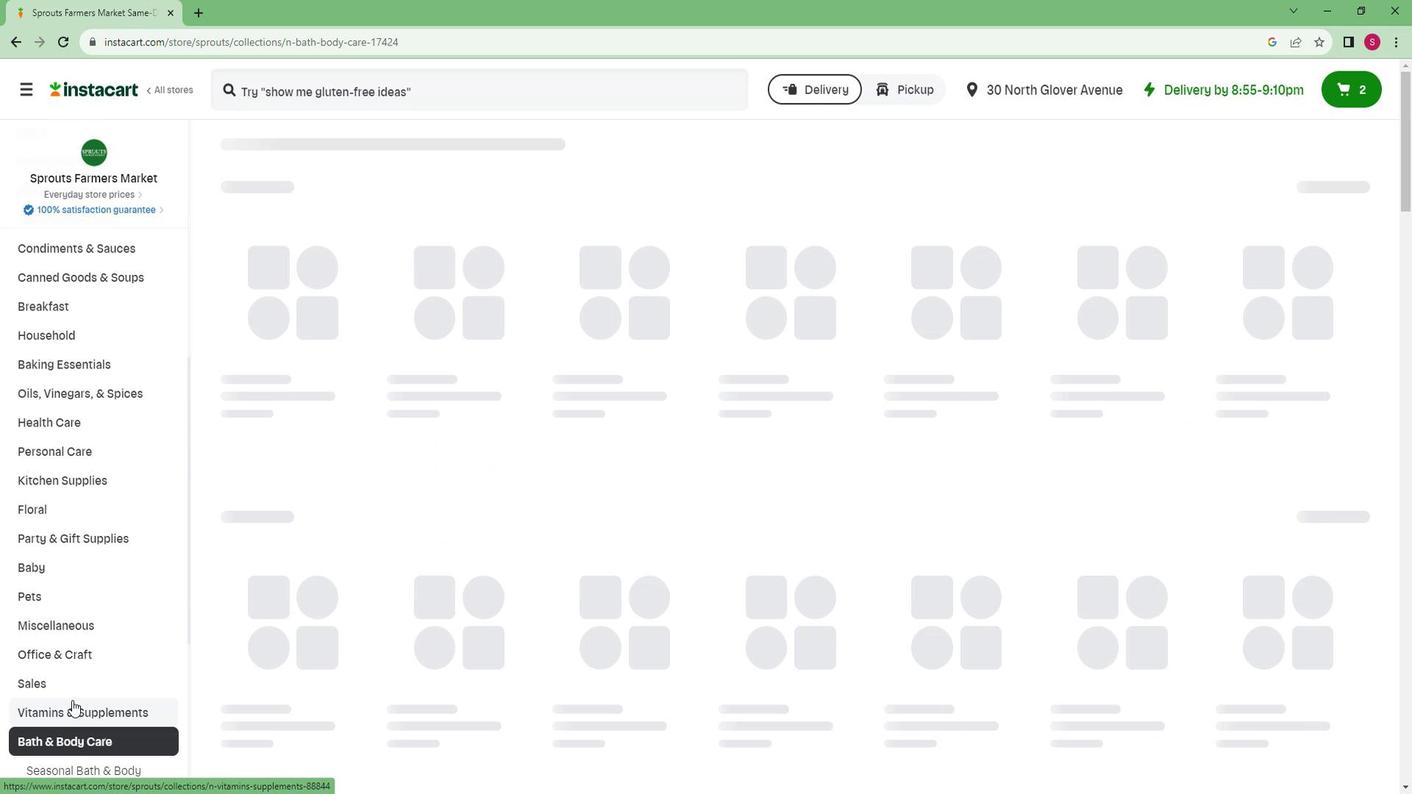 
Action: Mouse scrolled (73, 700) with delta (0, 0)
Screenshot: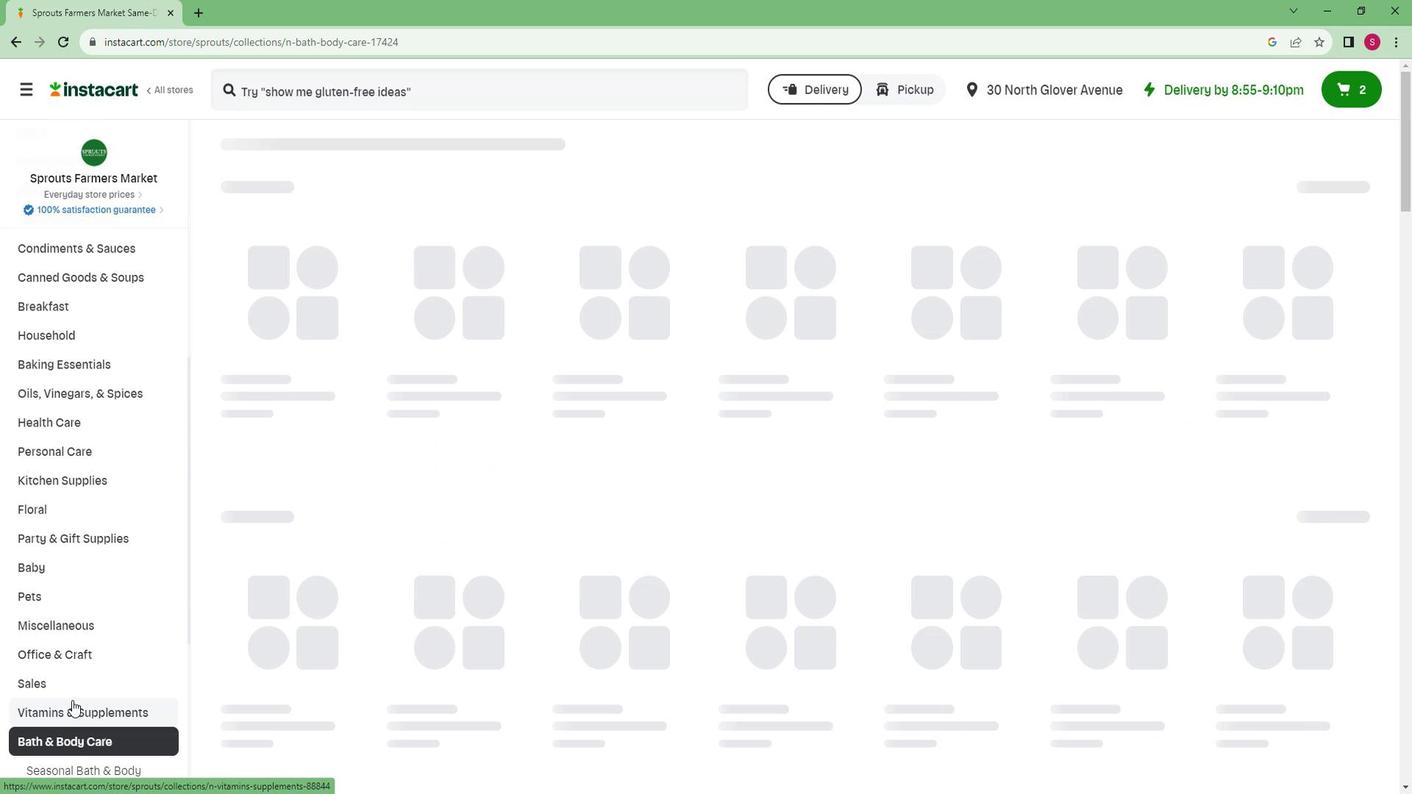 
Action: Mouse scrolled (73, 700) with delta (0, 0)
Screenshot: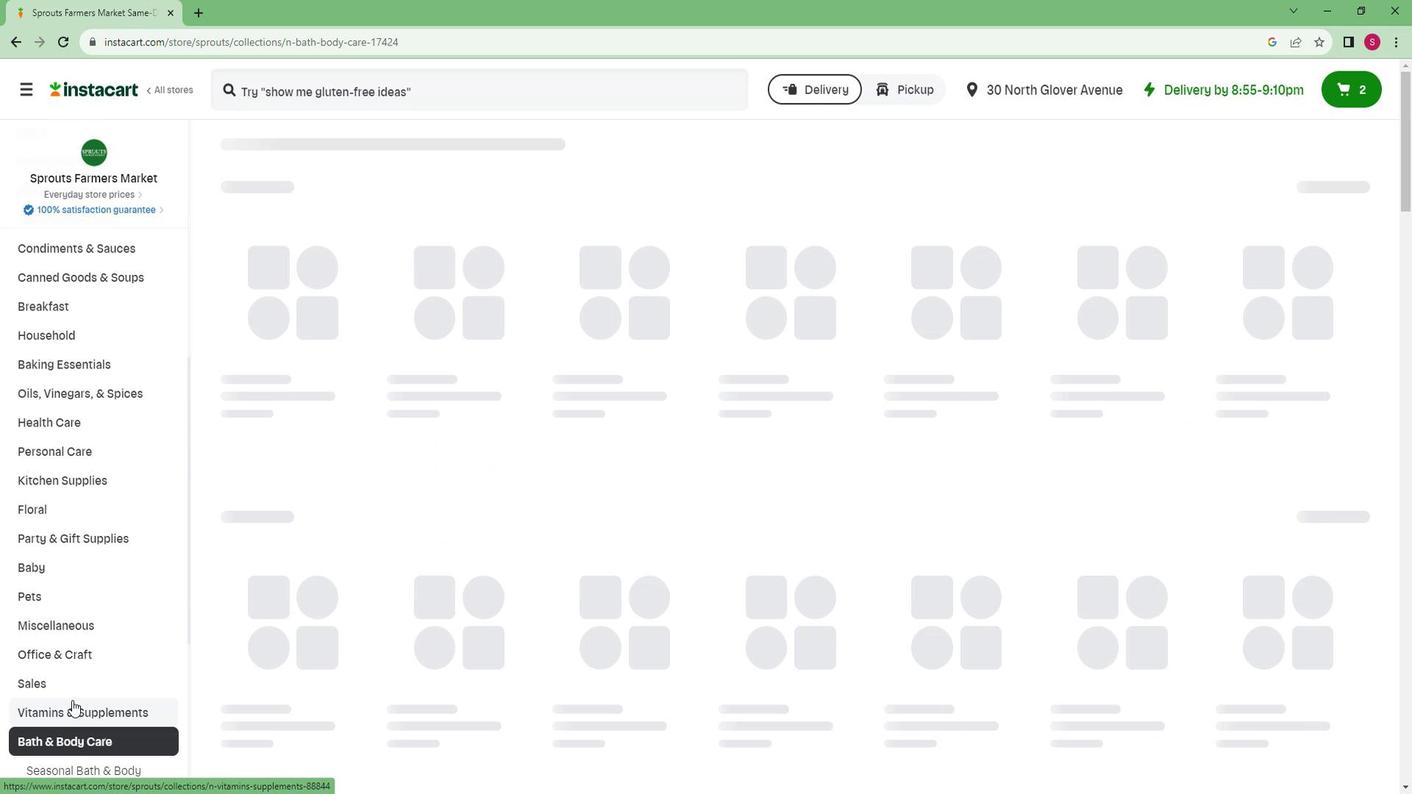 
Action: Mouse scrolled (73, 700) with delta (0, 0)
Screenshot: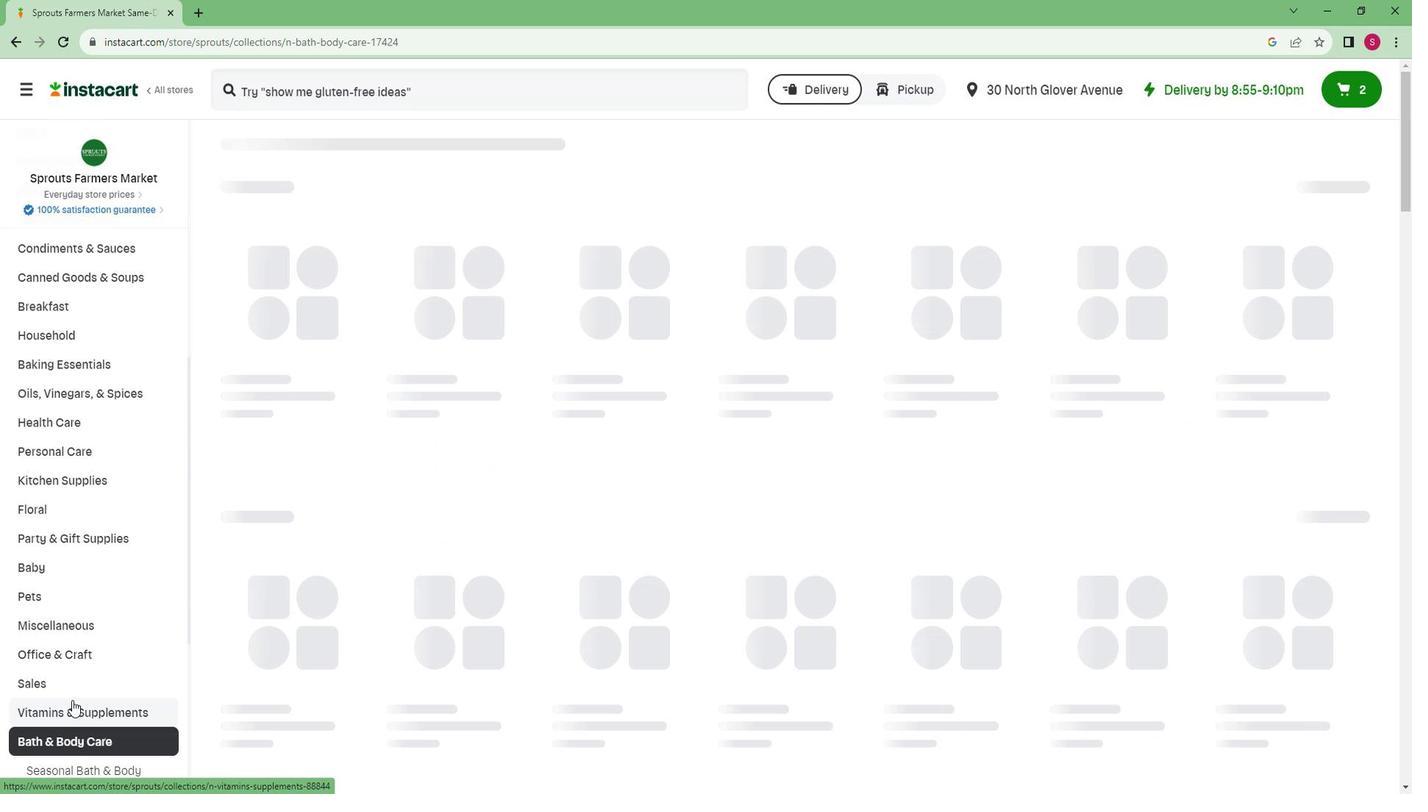 
Action: Mouse moved to (40, 711)
Screenshot: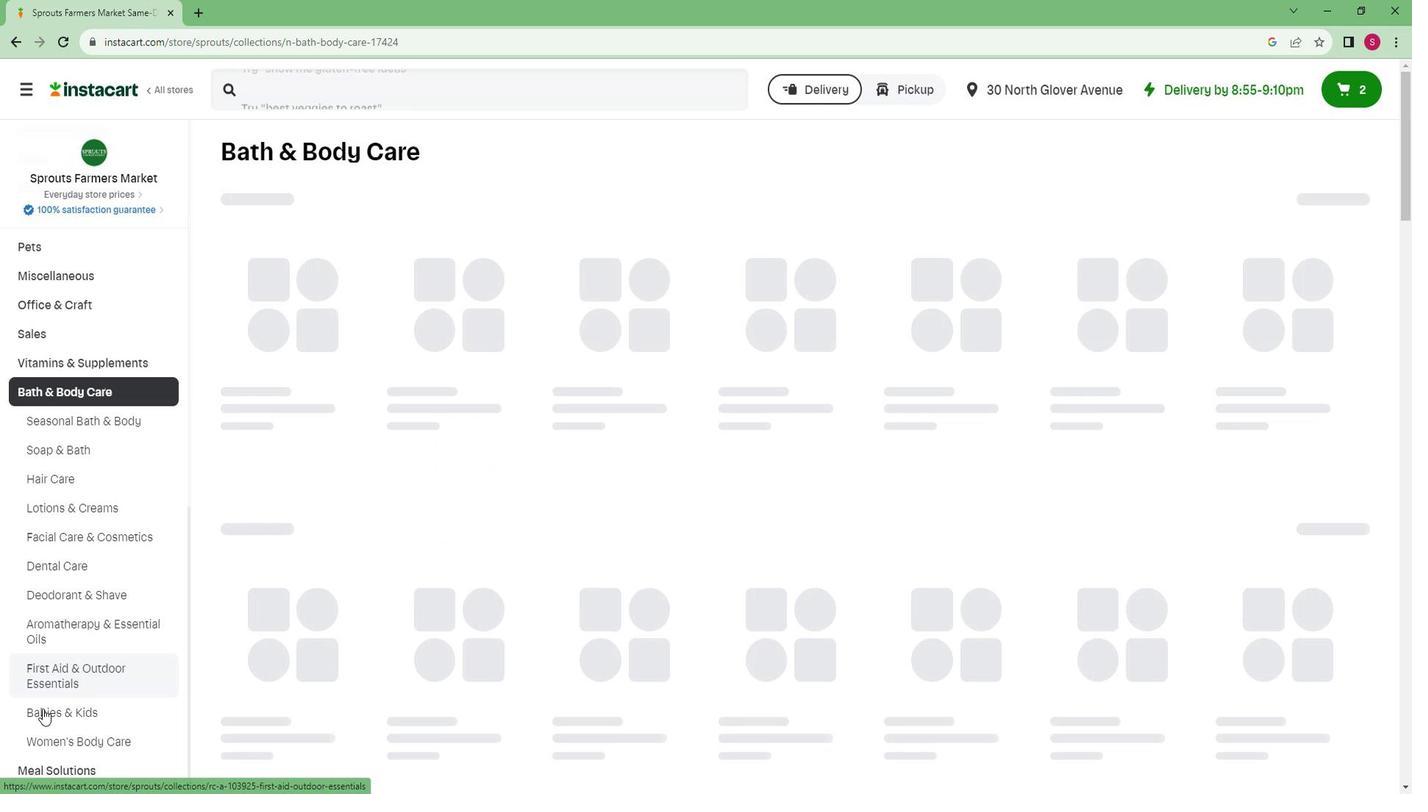 
Action: Mouse pressed left at (40, 711)
Screenshot: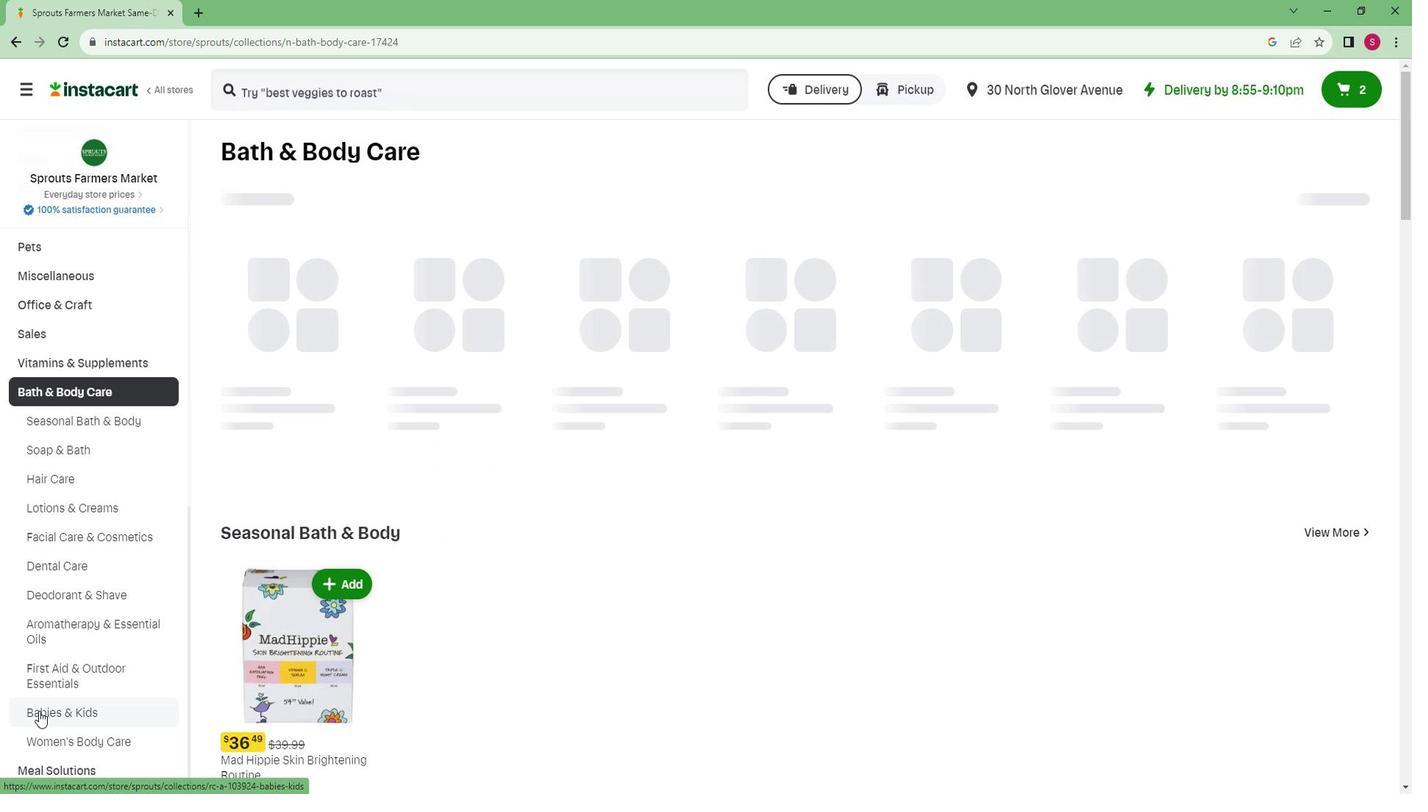 
Action: Mouse moved to (1279, 220)
Screenshot: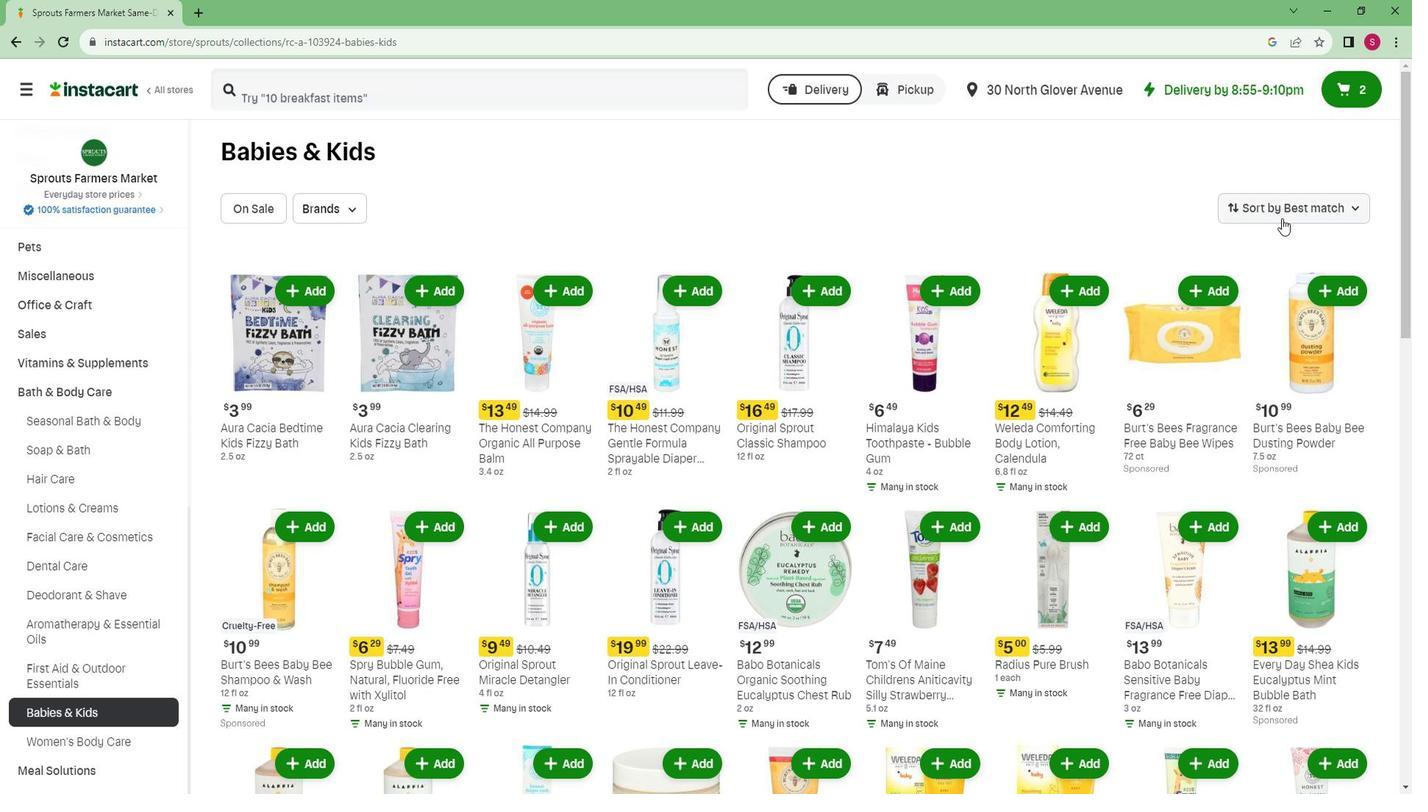 
Action: Mouse pressed left at (1279, 220)
Screenshot: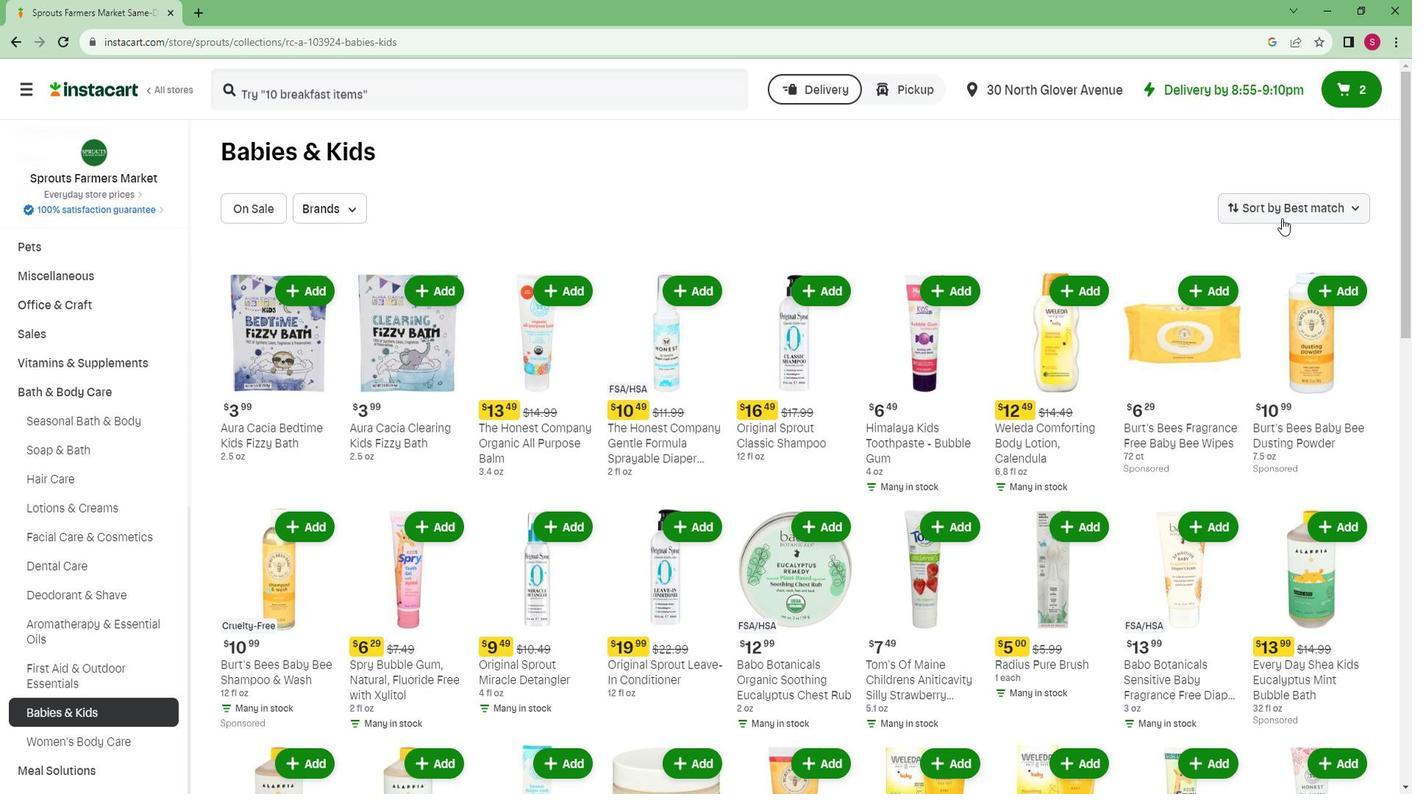 
Action: Mouse moved to (1271, 284)
Screenshot: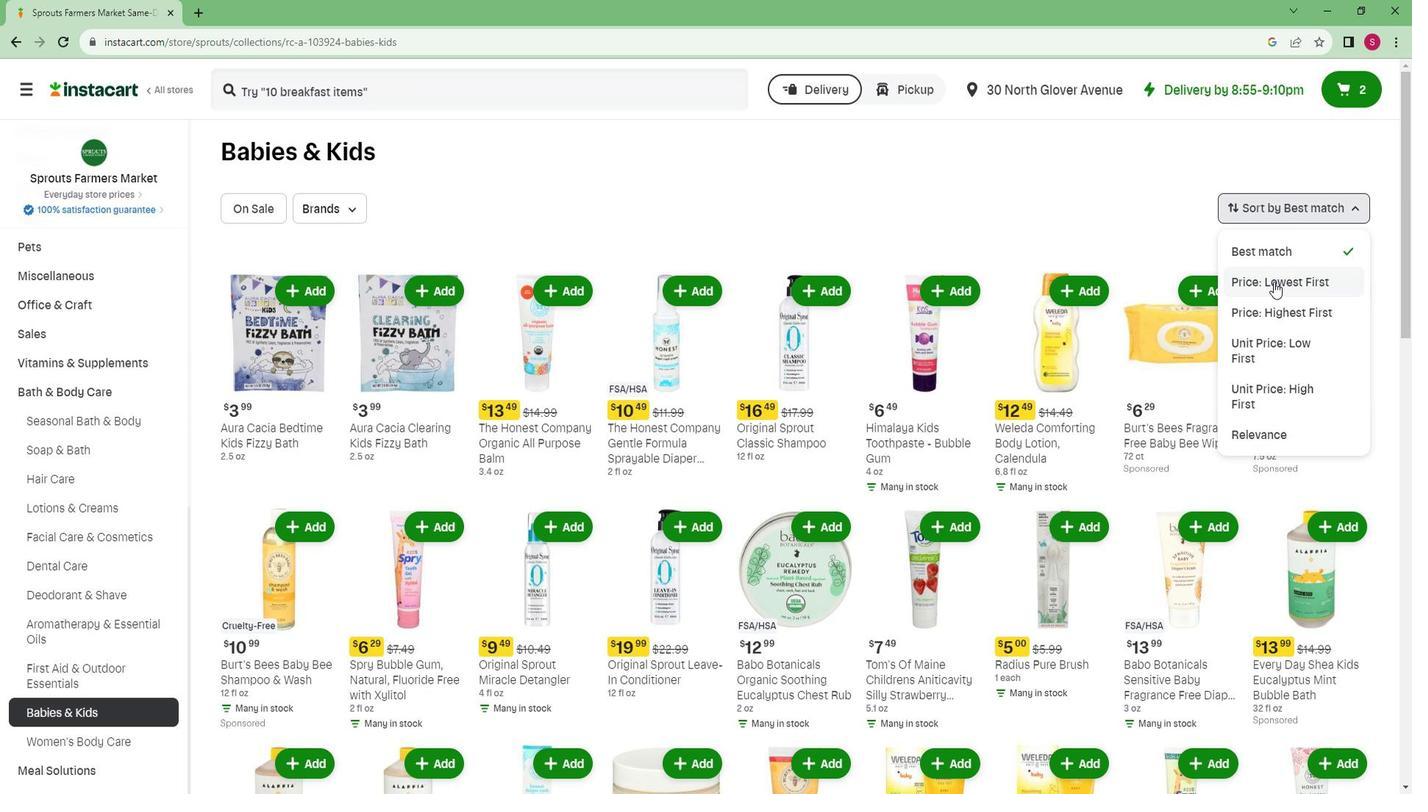 
Action: Mouse pressed left at (1271, 284)
Screenshot: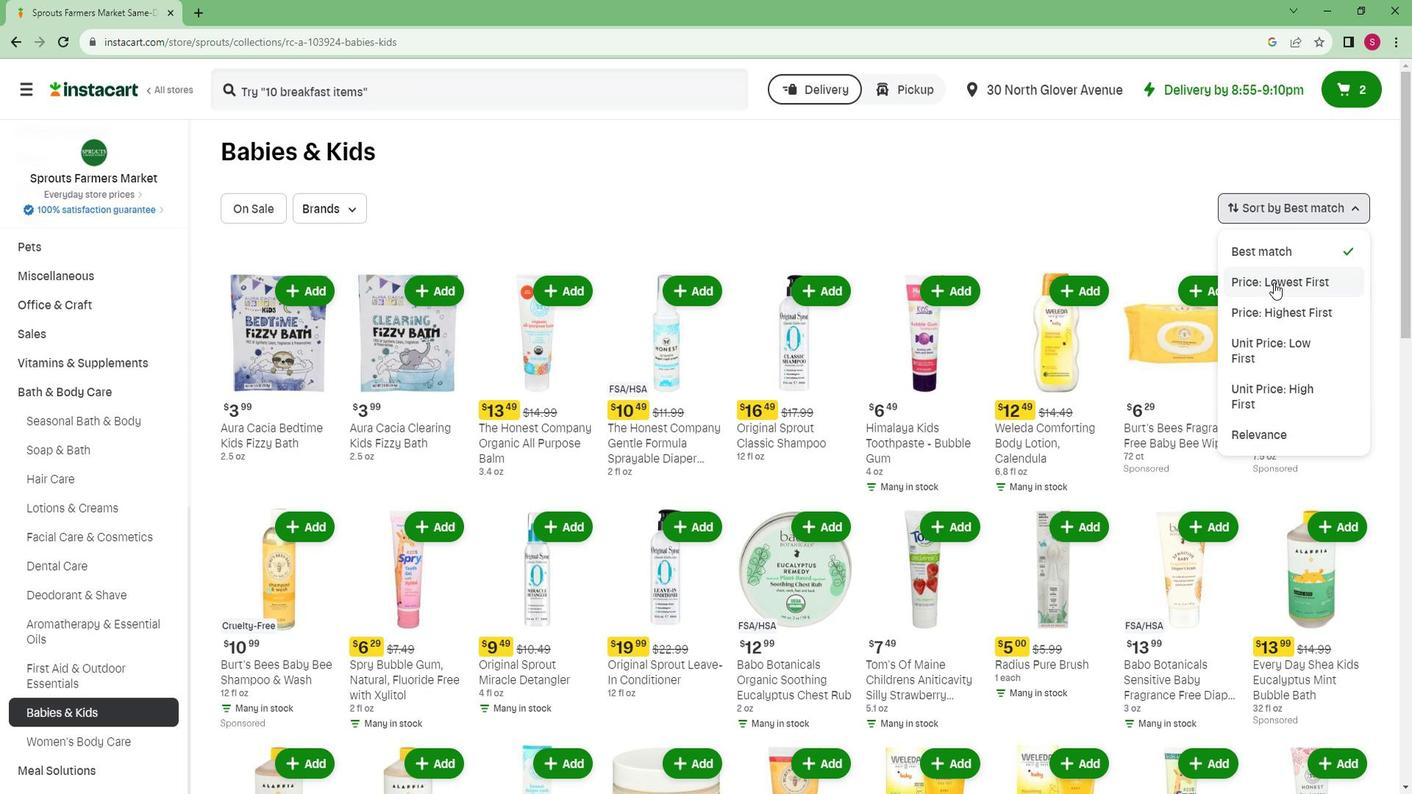 
Action: Mouse moved to (1274, 283)
Screenshot: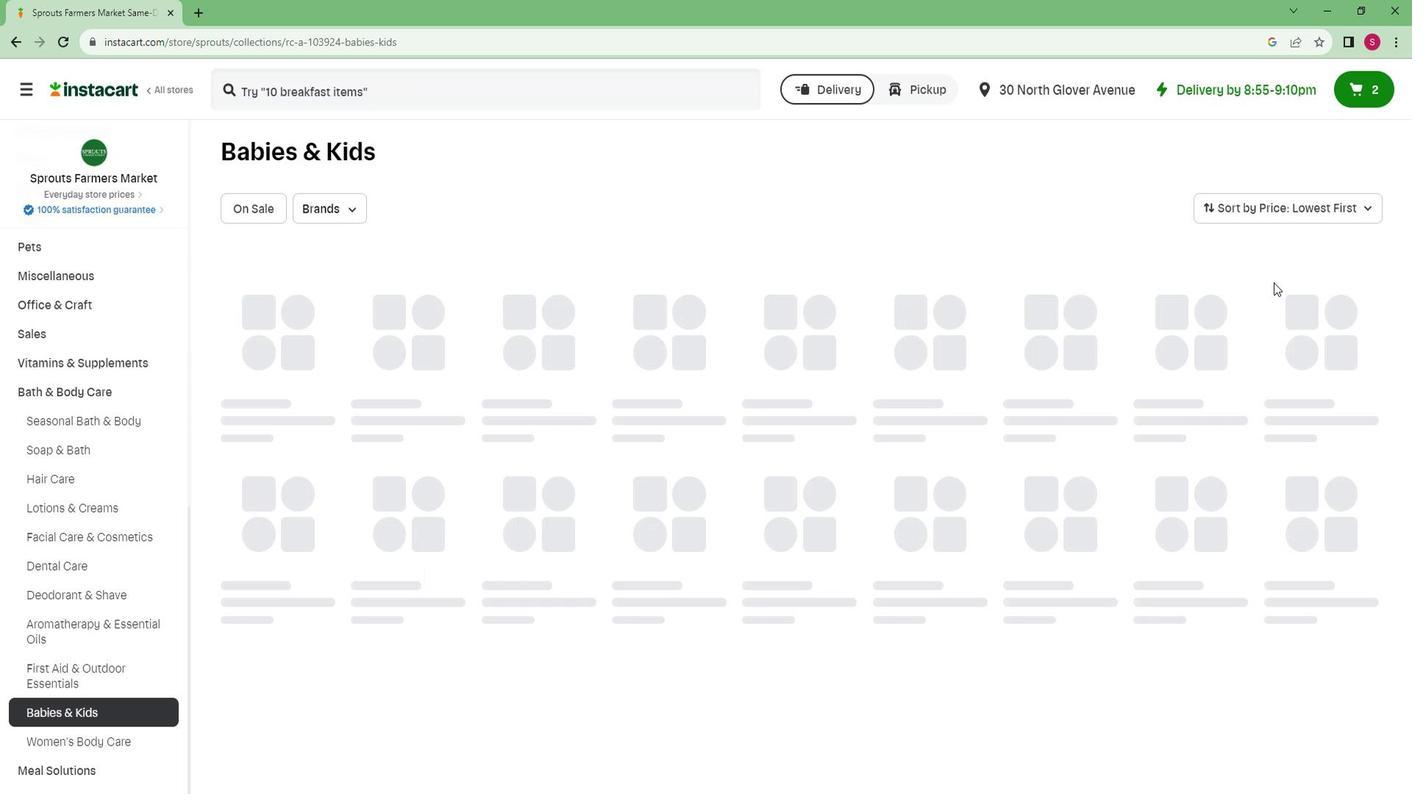 
